 Task: Open a blank google sheet and write heading  City data  Add 10 city name:-  '1. Chelsea, New York, NY , 2. Beverly Hills, Los Angeles, CA , 3. Knightsbridge, London, United Kingdom , 4. Le Marais, Paris, forance , 5. Ginza, Tokyo, Japan_x000D_
6. Circular Quay, Sydney, Australia , 7. Mitte, Berlin, Germany , 8. Downtown, Toronto, Canada , 9. Trastevere, Rome, 10. Colaba, Mumbai, India. ' in December Last week sales are  1. Chelsea, New York, NY 10001 | 2. Beverly Hills, Los Angeles, CA 90210 | 3. Knightsbridge, London, United Kingdom SW1X 7XL | 4. Le Marais, Paris, forance 75004 | 5. Ginza, Tokyo, Japan 104-0061 | 6. Circular Quay, Sydney, Australia 2000 | 7. Mitte, Berlin, Germany 10178 | 8. Downtown, Toronto, Canada M5V 3L9 | 9. Trastevere, Rome, Italy 00153 | 10. Colaba, Mumbai, India 400005. Save page auditingSalesByCustomer_2024
Action: Mouse moved to (934, 69)
Screenshot: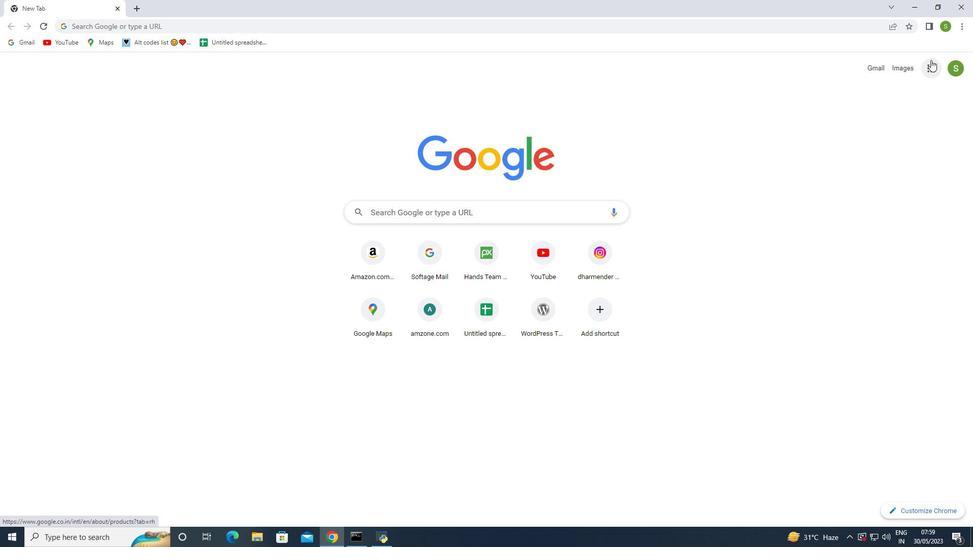 
Action: Mouse pressed left at (934, 69)
Screenshot: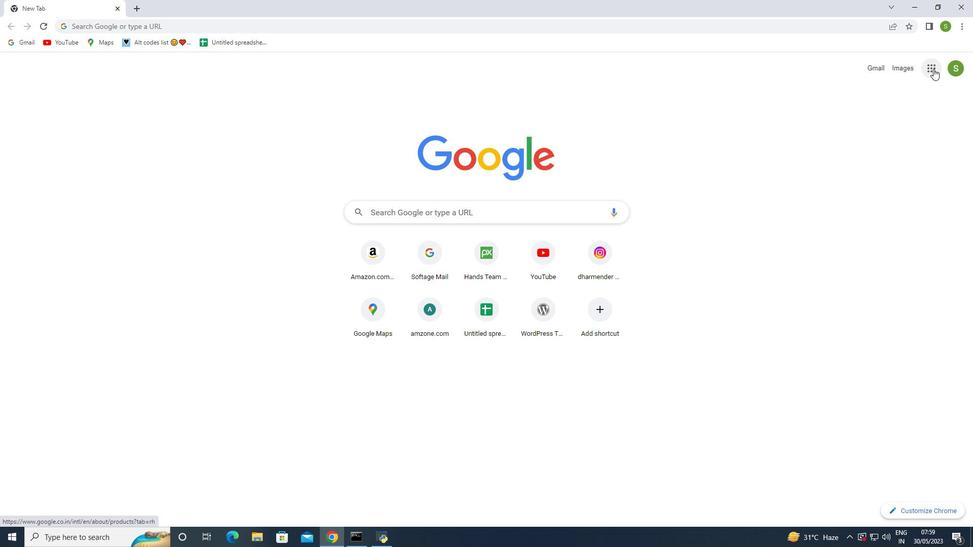 
Action: Mouse moved to (887, 166)
Screenshot: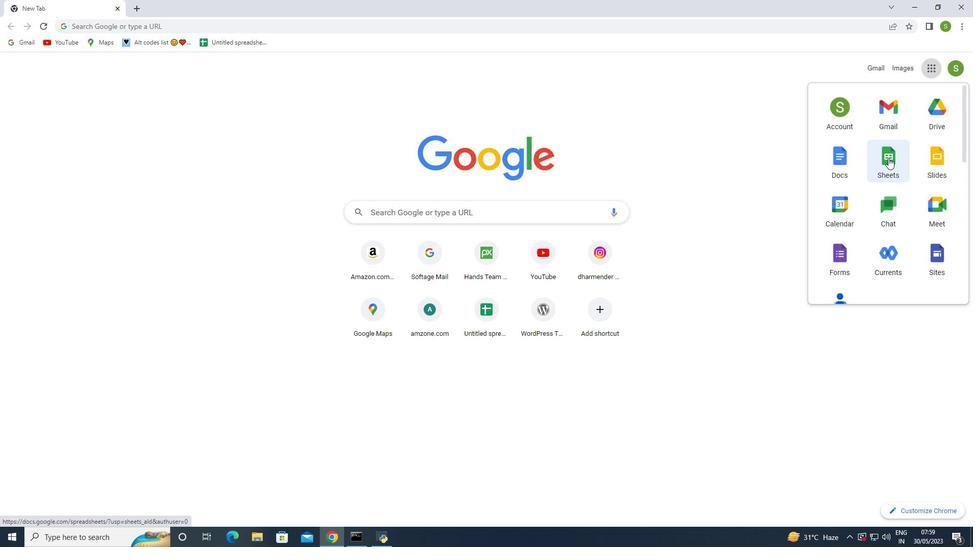 
Action: Mouse pressed left at (887, 166)
Screenshot: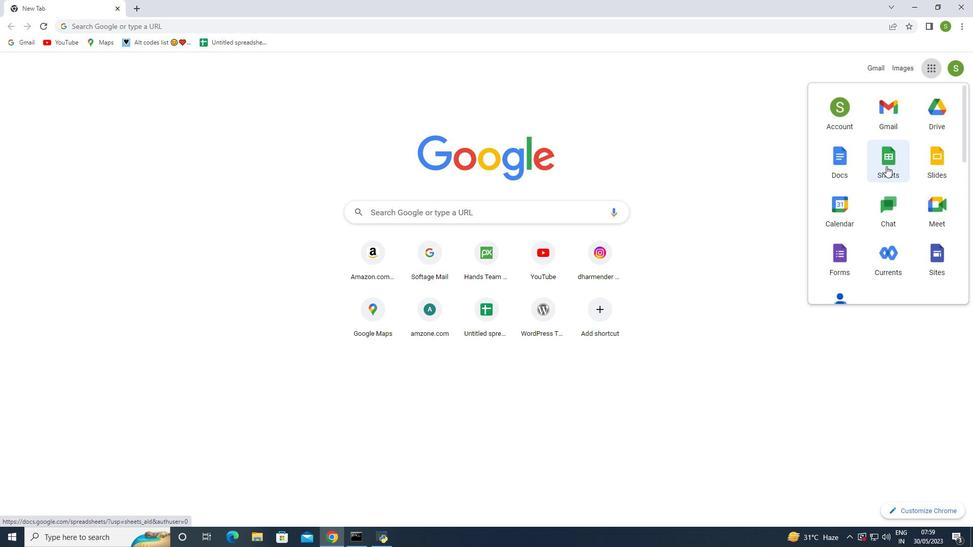 
Action: Mouse moved to (260, 139)
Screenshot: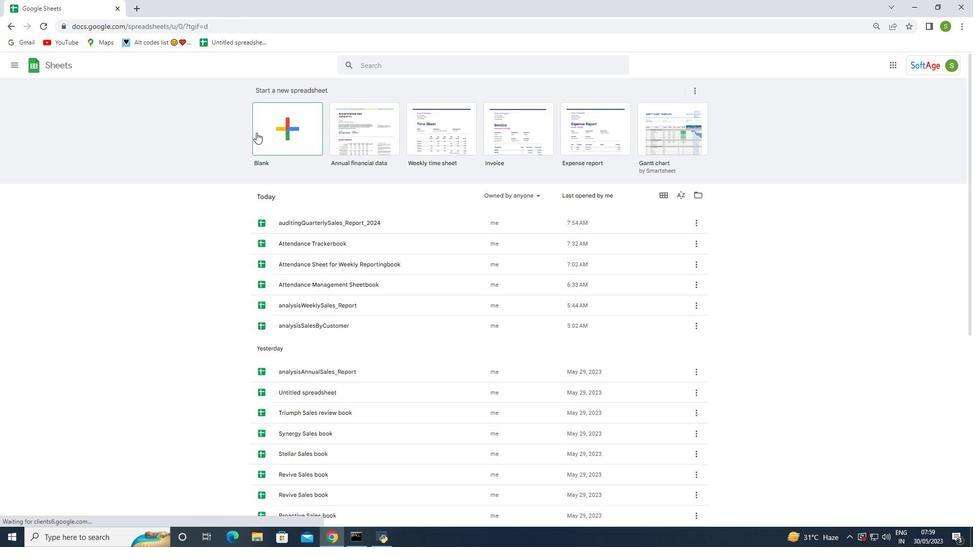 
Action: Mouse pressed left at (260, 139)
Screenshot: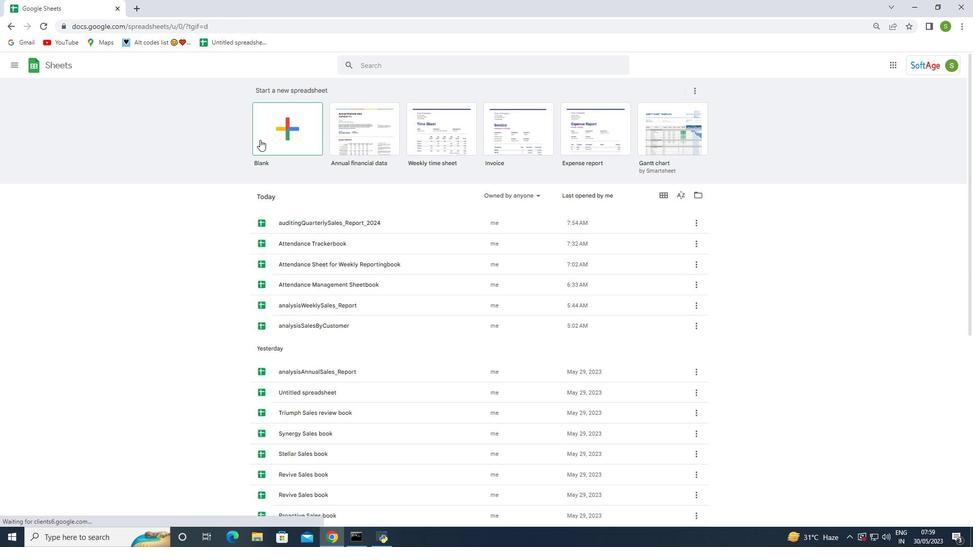 
Action: Mouse moved to (47, 123)
Screenshot: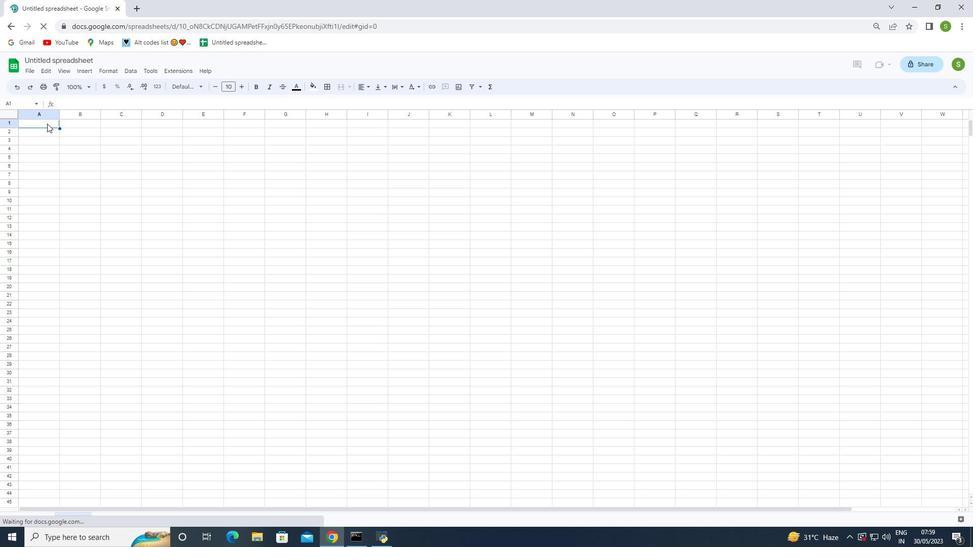 
Action: Mouse pressed left at (47, 123)
Screenshot: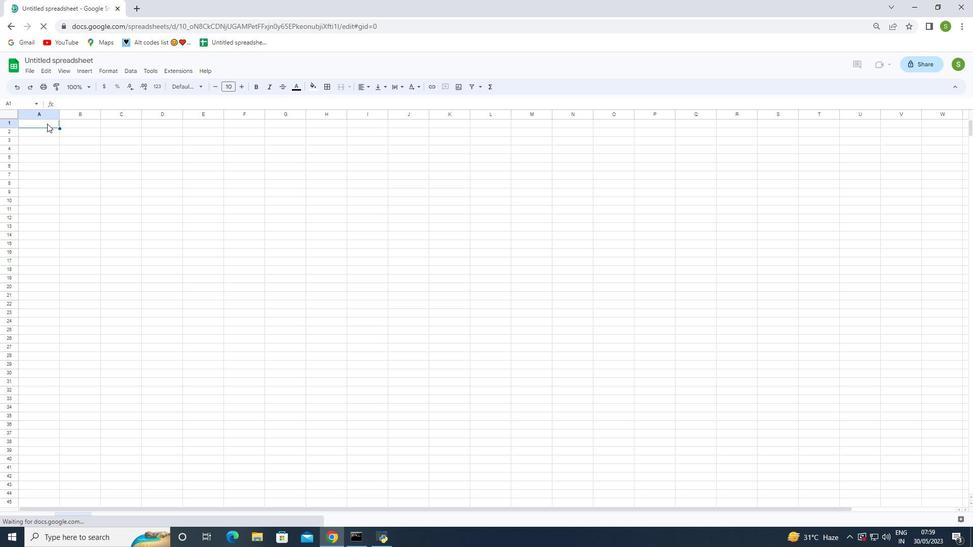 
Action: Key pressed <Key.shift>City<Key.space>data<Key.space>
Screenshot: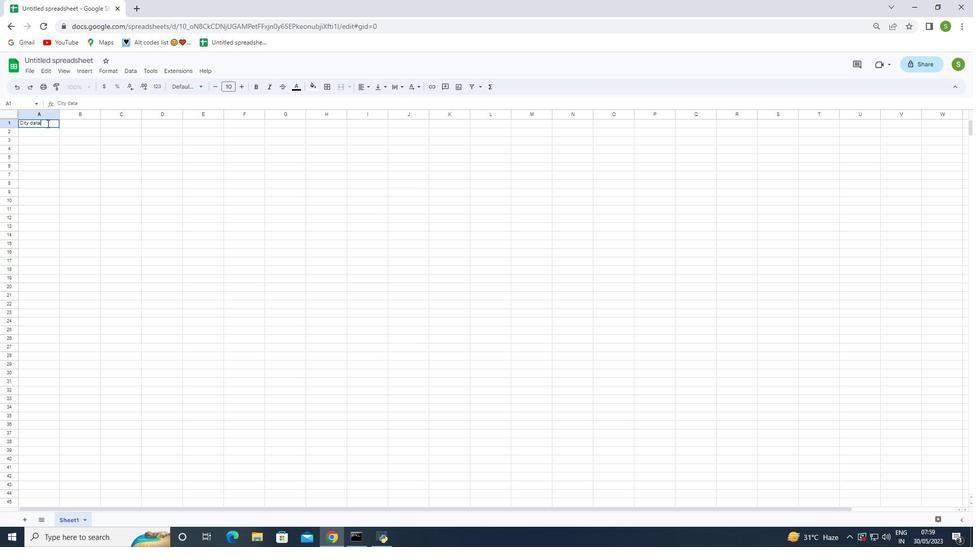 
Action: Mouse moved to (28, 128)
Screenshot: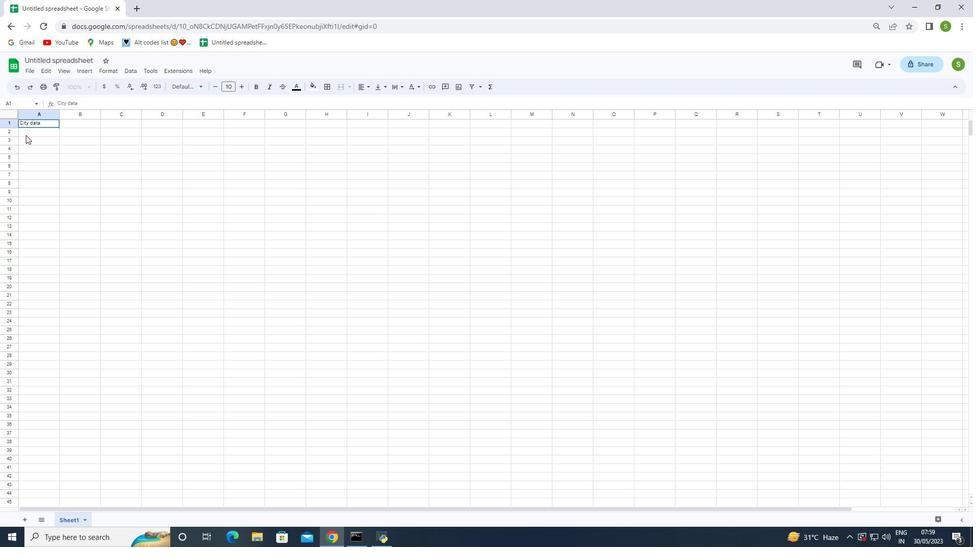 
Action: Mouse pressed left at (28, 128)
Screenshot: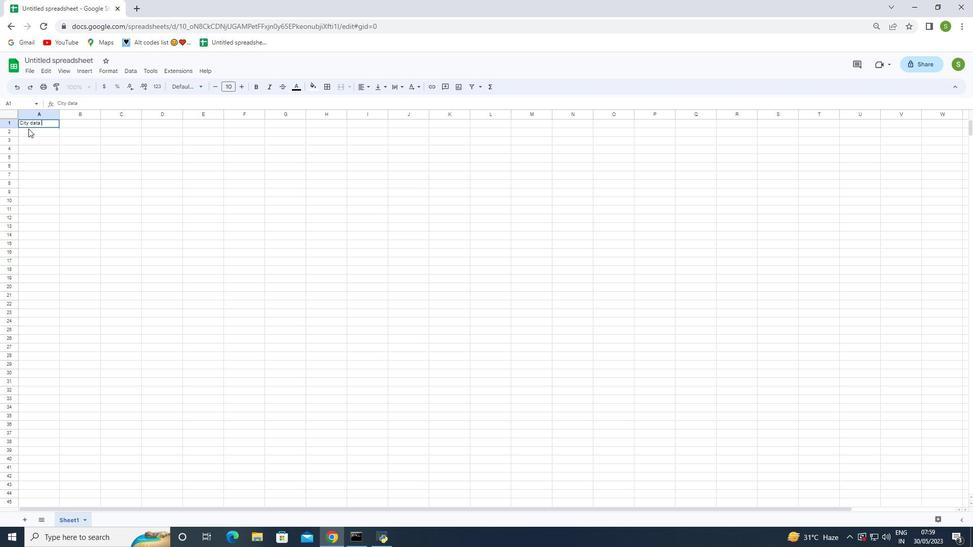 
Action: Mouse moved to (34, 133)
Screenshot: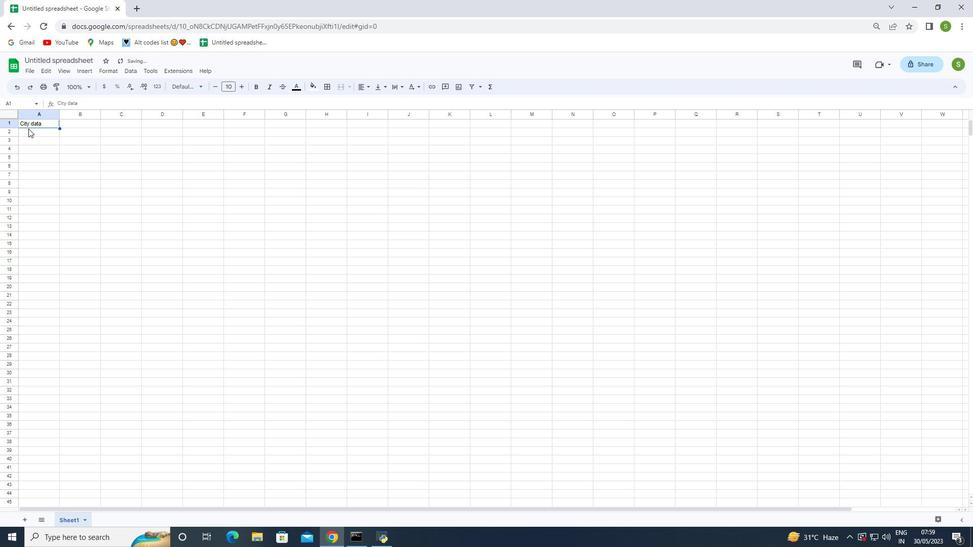 
Action: Mouse pressed left at (34, 133)
Screenshot: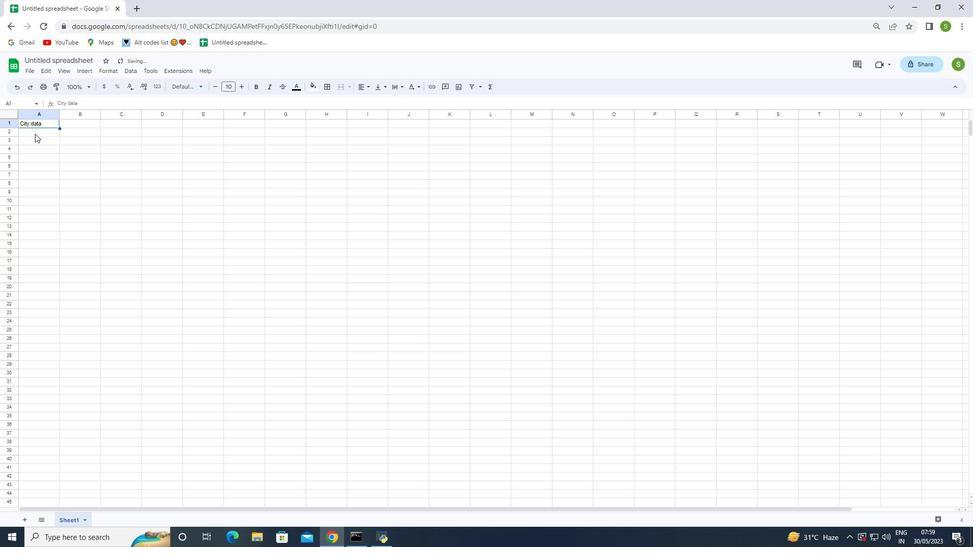 
Action: Key pressed <Key.shift>City<Key.space>name<Key.enter>
Screenshot: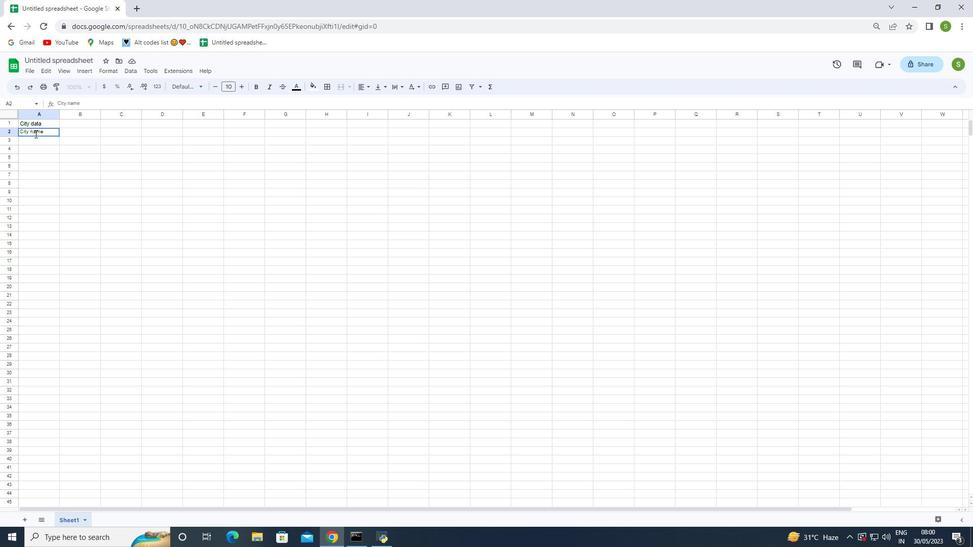 
Action: Mouse moved to (43, 159)
Screenshot: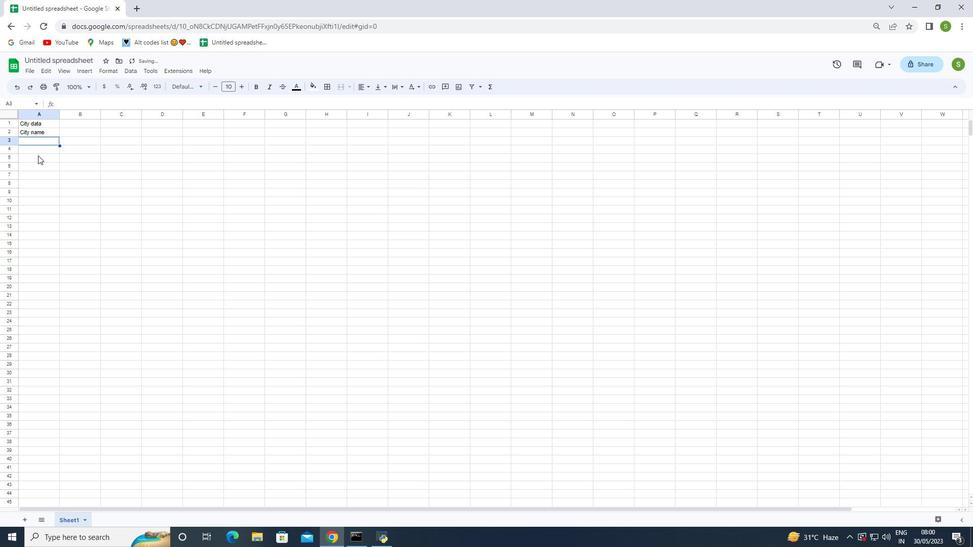 
Action: Key pressed <Key.shift><Key.shift><Key.shift><Key.shift><Key.shift><Key.shift><Key.shift><Key.shift><Key.shift><Key.shift><Key.shift><Key.shift><Key.shift><Key.shift><Key.shift><Key.shift><Key.shift><Key.shift><Key.shift><Key.shift>Ch<Key.backspace><Key.backspace><Key.shift>Ch
Screenshot: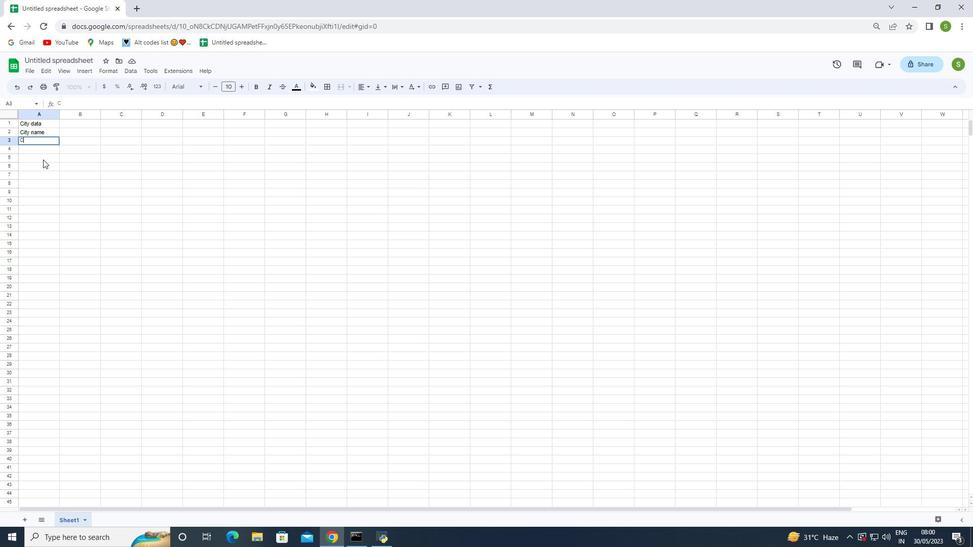 
Action: Mouse moved to (90, 181)
Screenshot: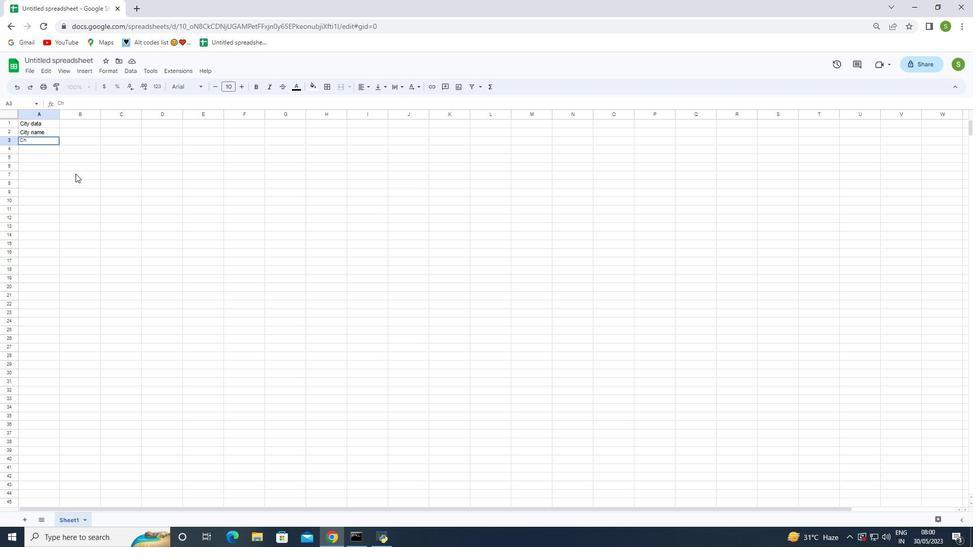 
Action: Key pressed elsea<Key.space><Key.backspace>,<Key.space><Key.shift>New<Key.space><Key.shift><Key.shift><Key.shift><Key.shift><Key.shift><Key.shift><Key.shift><Key.shift><Key.shift><Key.shift><Key.shift><Key.shift>You<Key.backspace>rk,<Key.space><Key.shift>N<Key.shift>Y
Screenshot: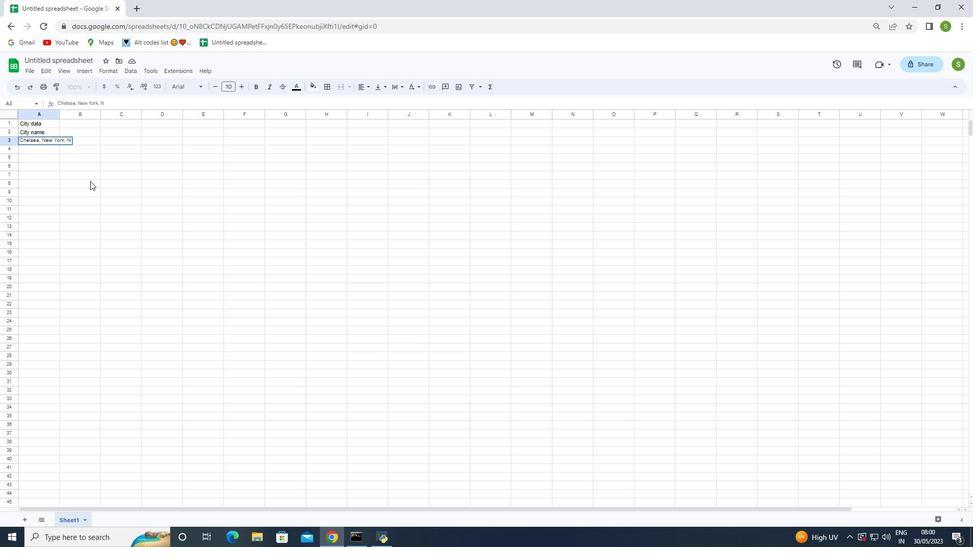 
Action: Mouse moved to (94, 180)
Screenshot: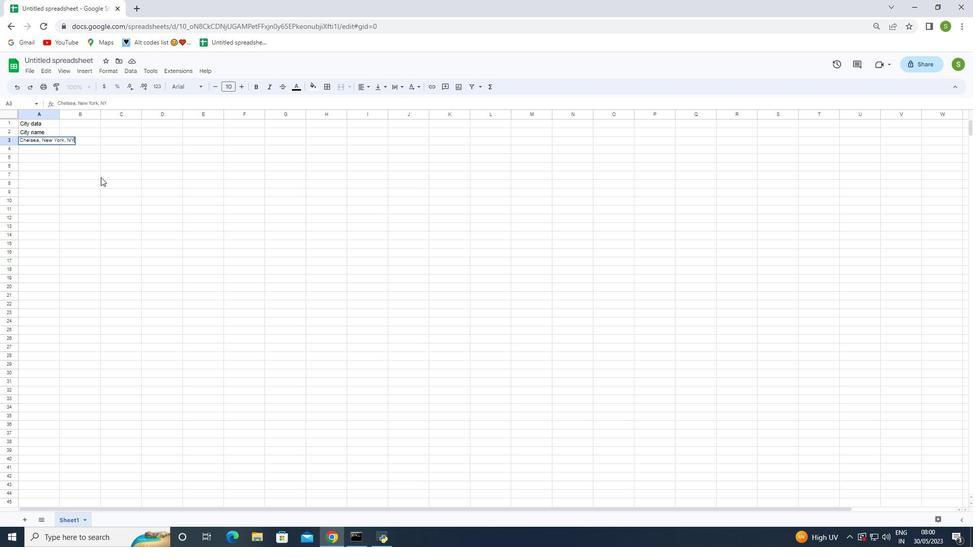 
Action: Mouse pressed left at (94, 180)
Screenshot: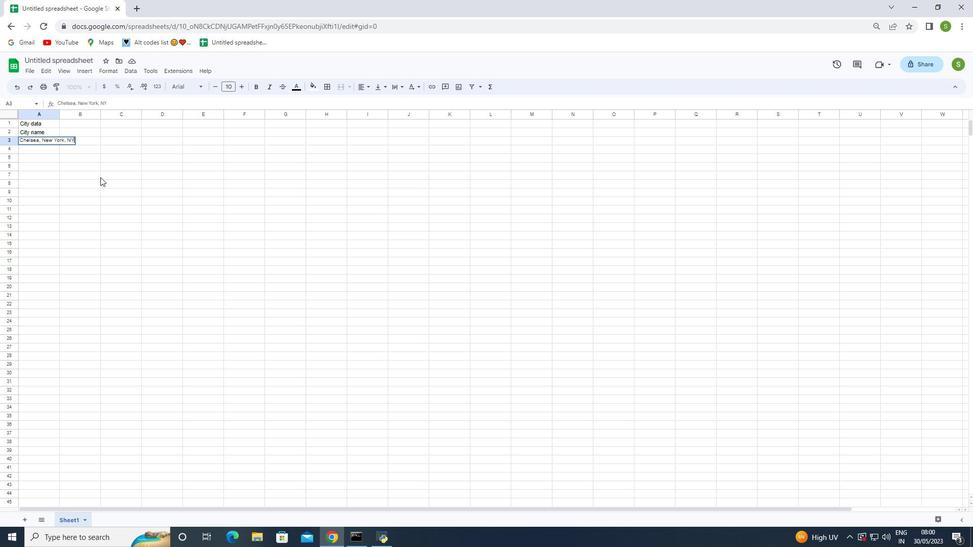 
Action: Mouse moved to (59, 112)
Screenshot: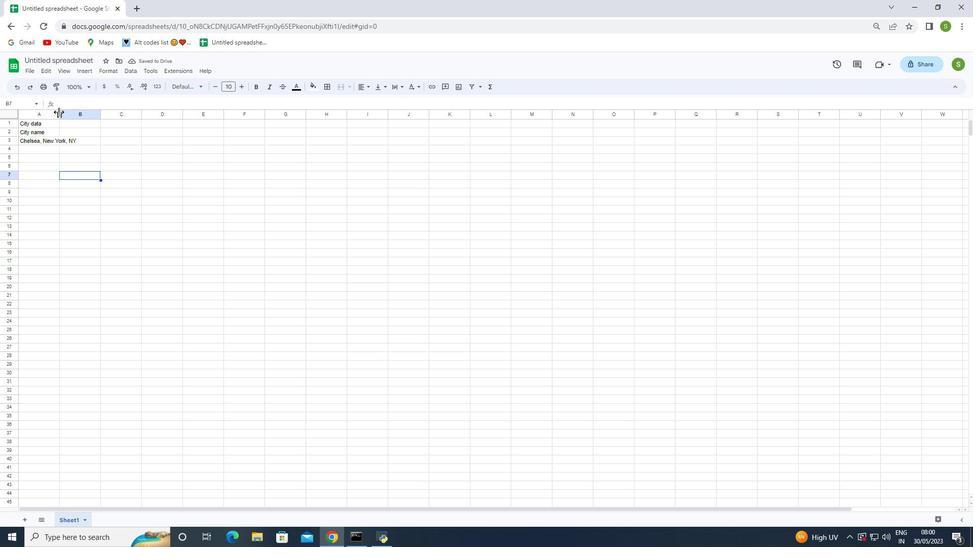 
Action: Mouse pressed left at (59, 112)
Screenshot: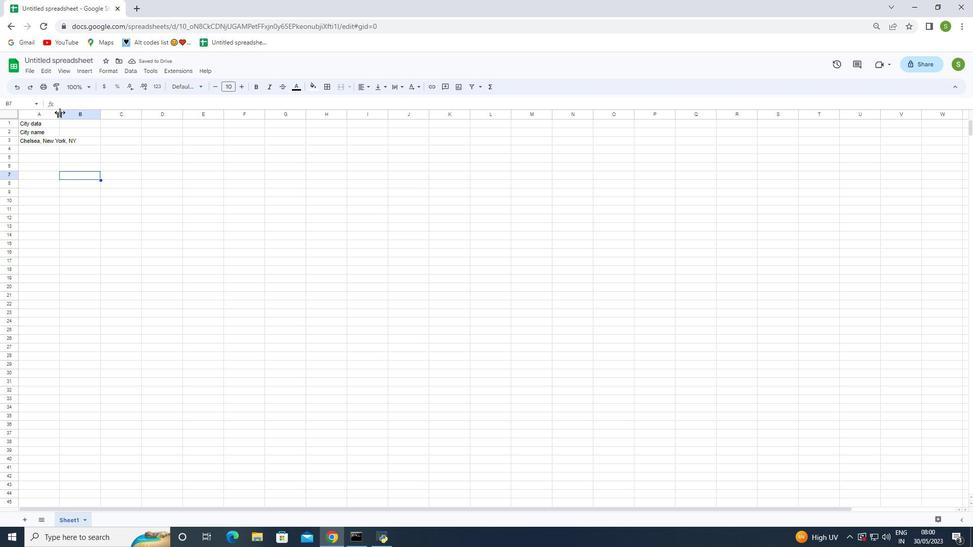 
Action: Mouse pressed left at (59, 112)
Screenshot: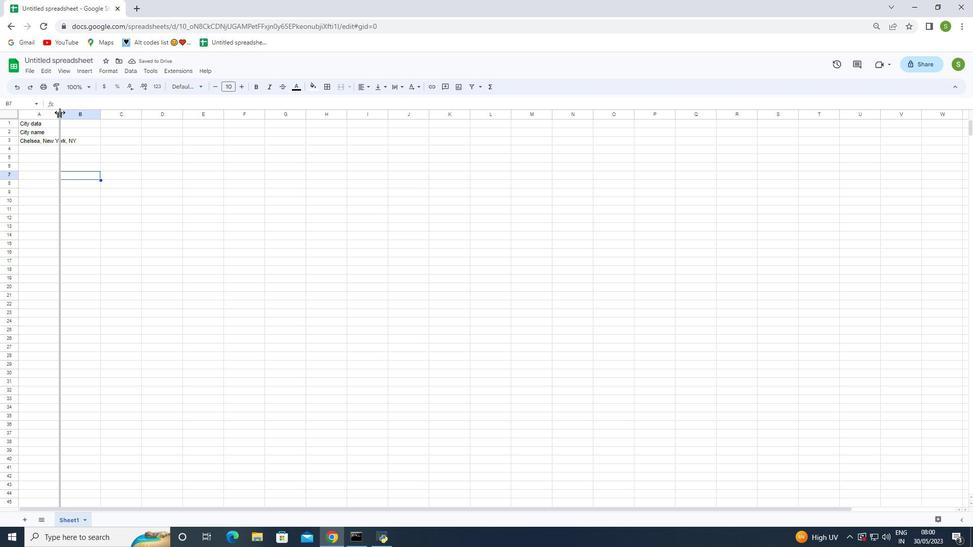 
Action: Mouse moved to (58, 175)
Screenshot: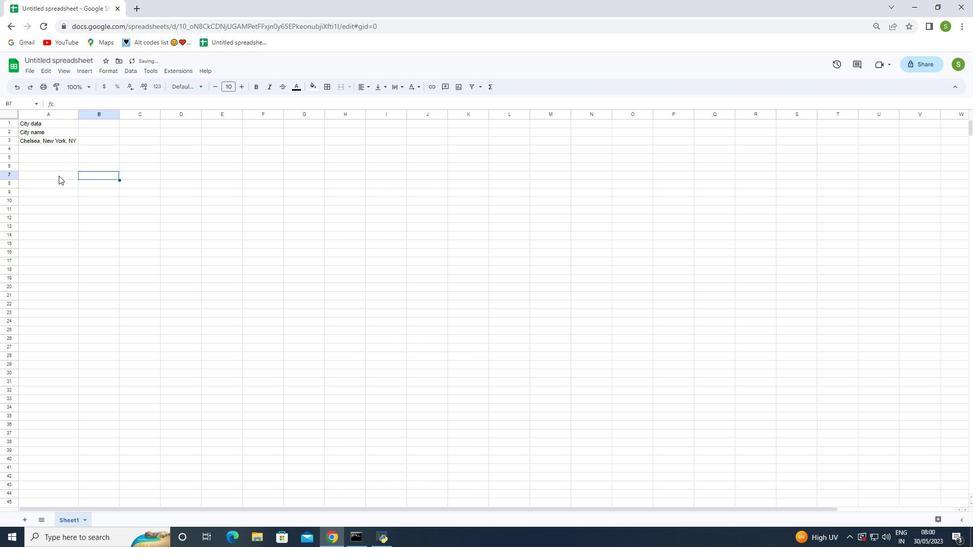 
Action: Mouse pressed left at (58, 175)
Screenshot: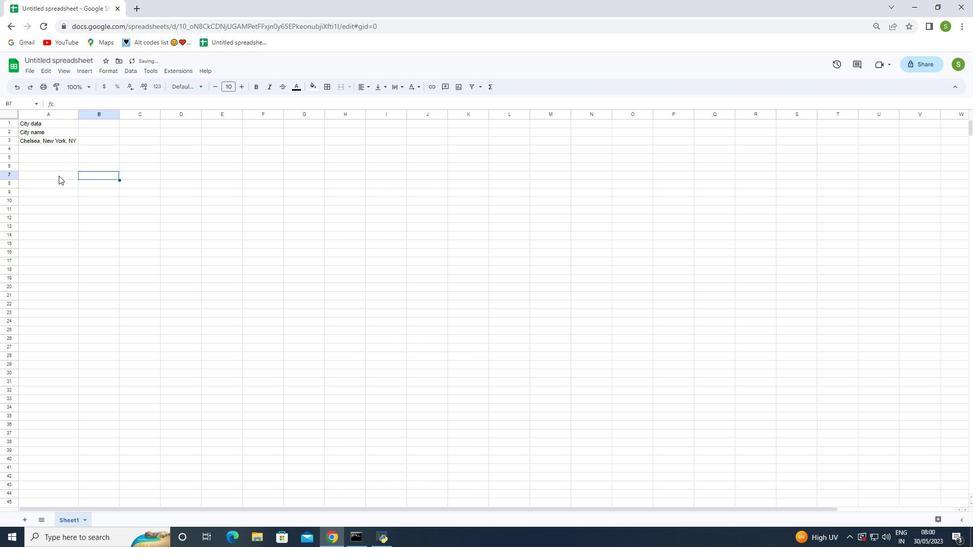 
Action: Mouse moved to (47, 151)
Screenshot: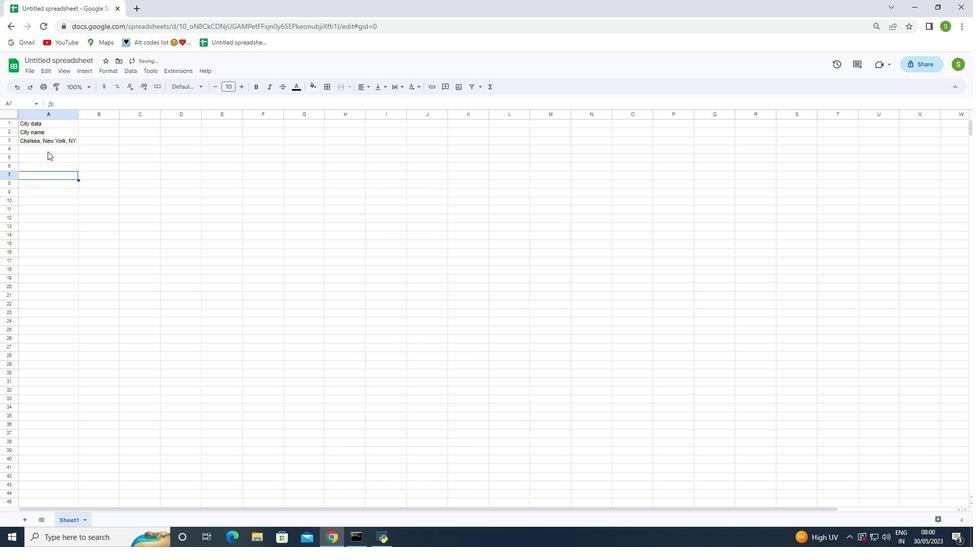 
Action: Mouse pressed left at (47, 151)
Screenshot: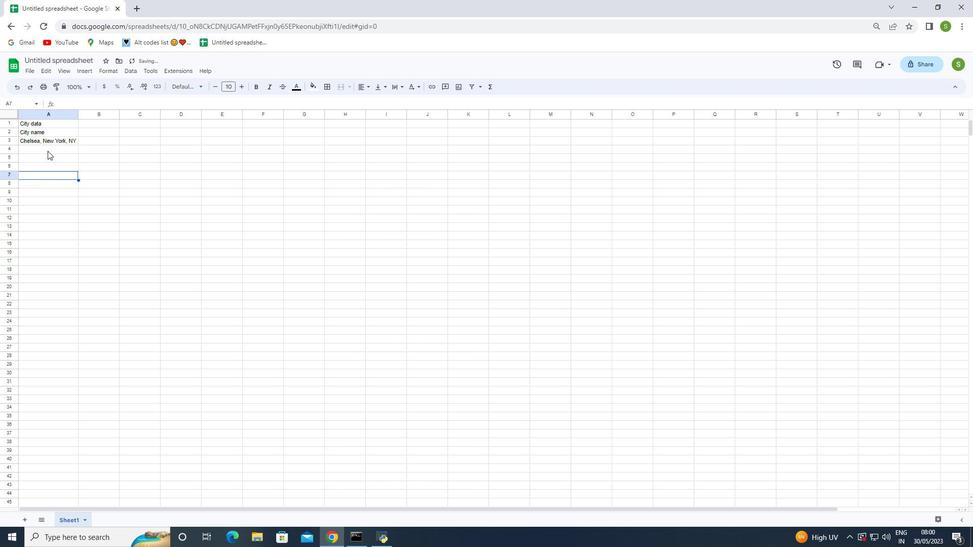 
Action: Key pressed <Key.shift>Beverly<Key.space><Key.shift>Hills<Key.enter>
Screenshot: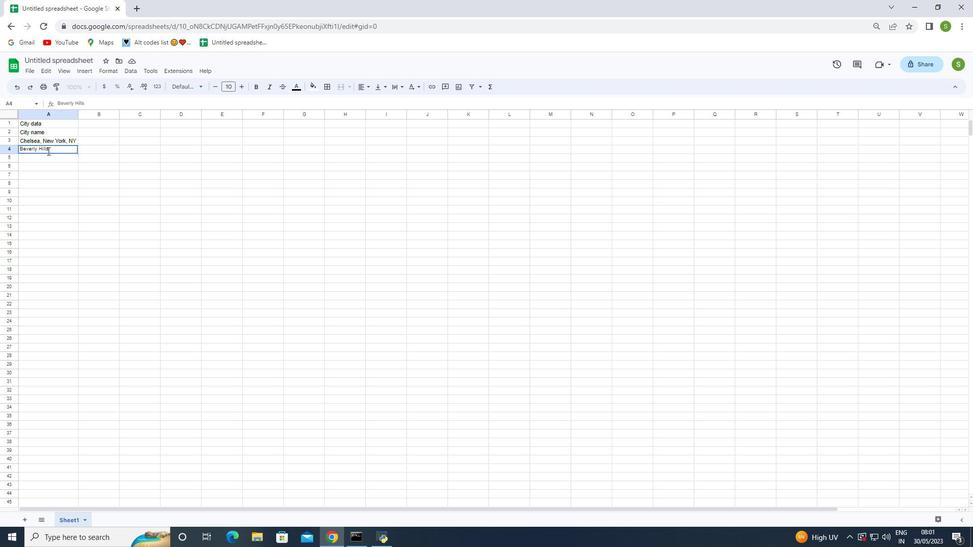 
Action: Mouse moved to (47, 153)
Screenshot: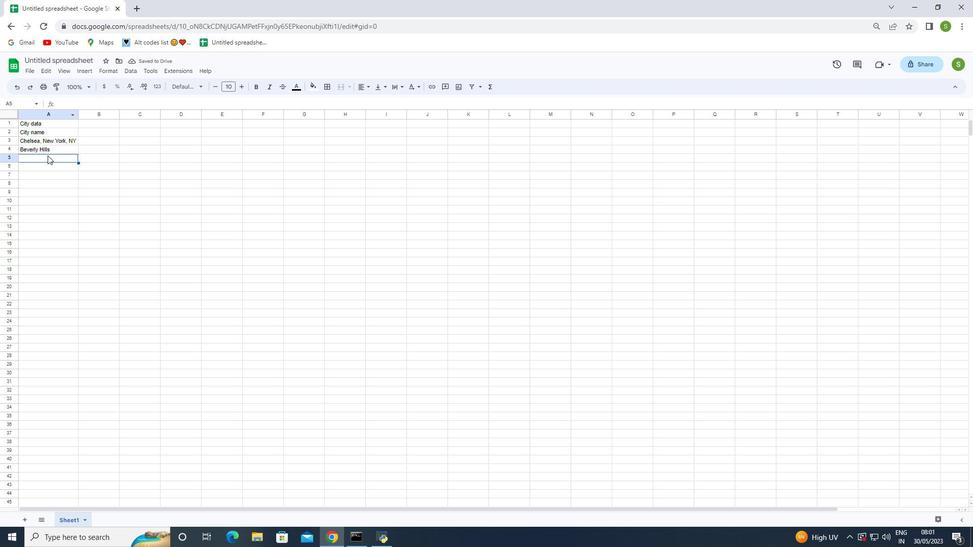 
Action: Mouse pressed left at (47, 153)
Screenshot: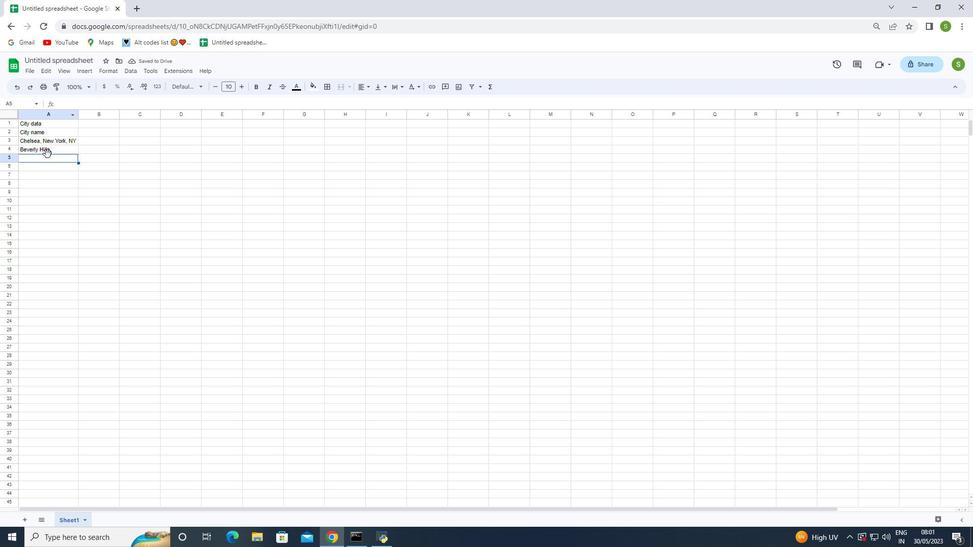 
Action: Mouse pressed left at (47, 153)
Screenshot: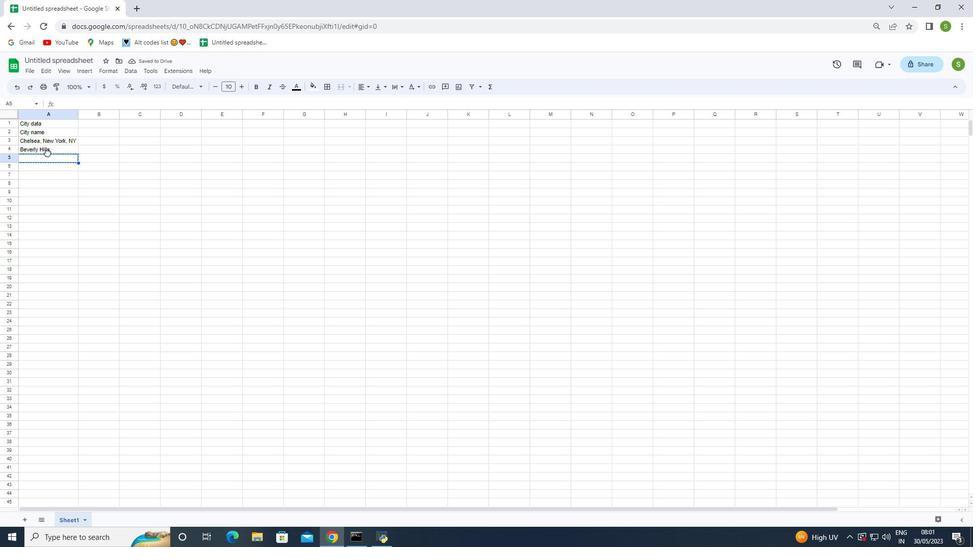 
Action: Mouse moved to (55, 153)
Screenshot: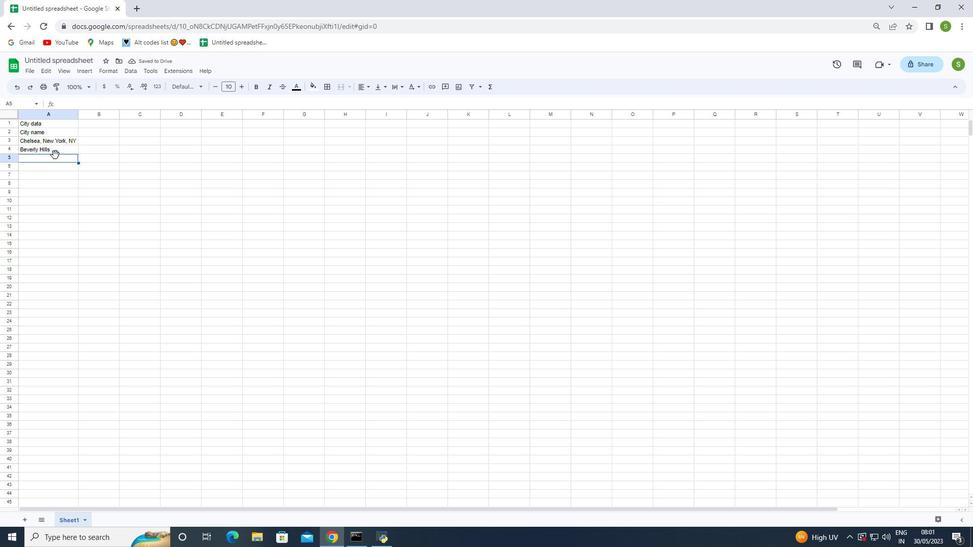 
Action: Mouse pressed left at (55, 153)
Screenshot: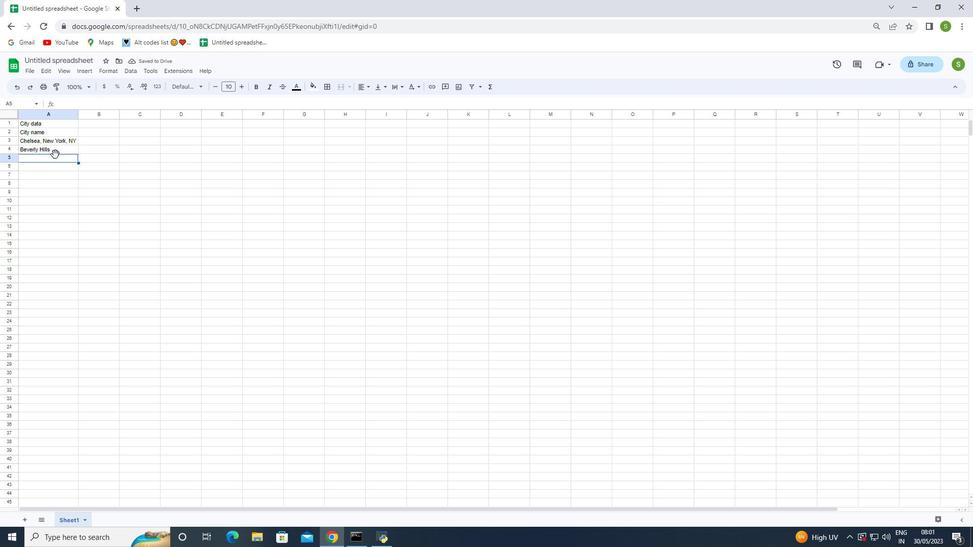 
Action: Mouse pressed left at (55, 153)
Screenshot: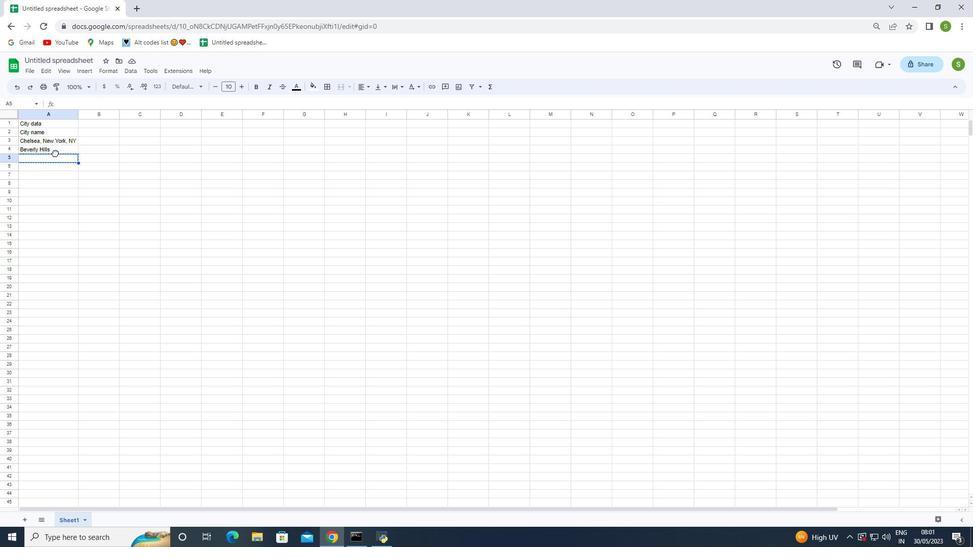 
Action: Mouse moved to (54, 150)
Screenshot: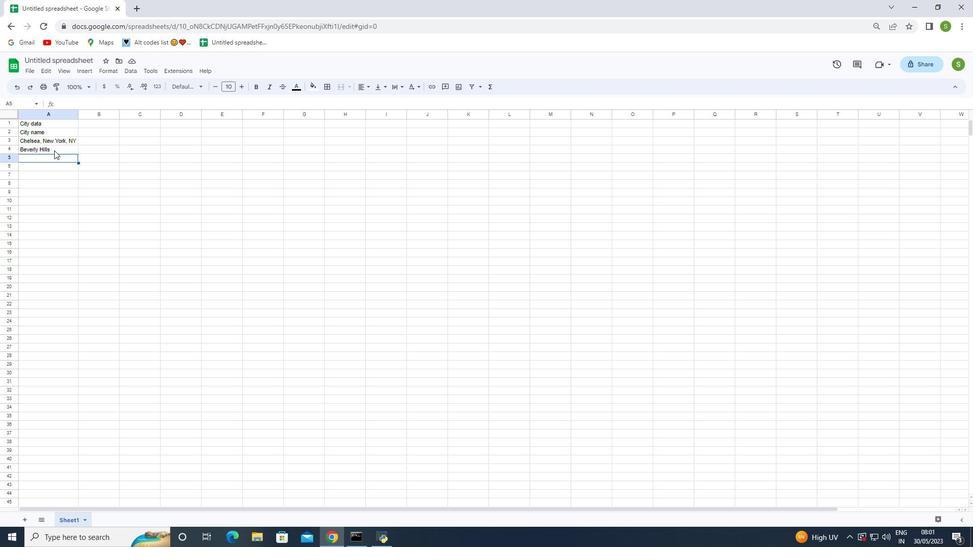 
Action: Mouse pressed left at (54, 150)
Screenshot: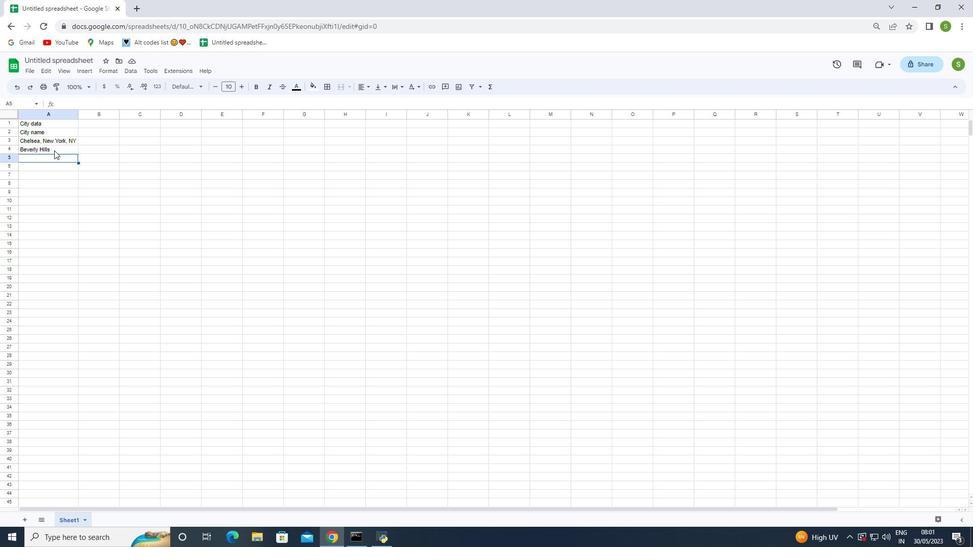 
Action: Mouse pressed left at (54, 150)
Screenshot: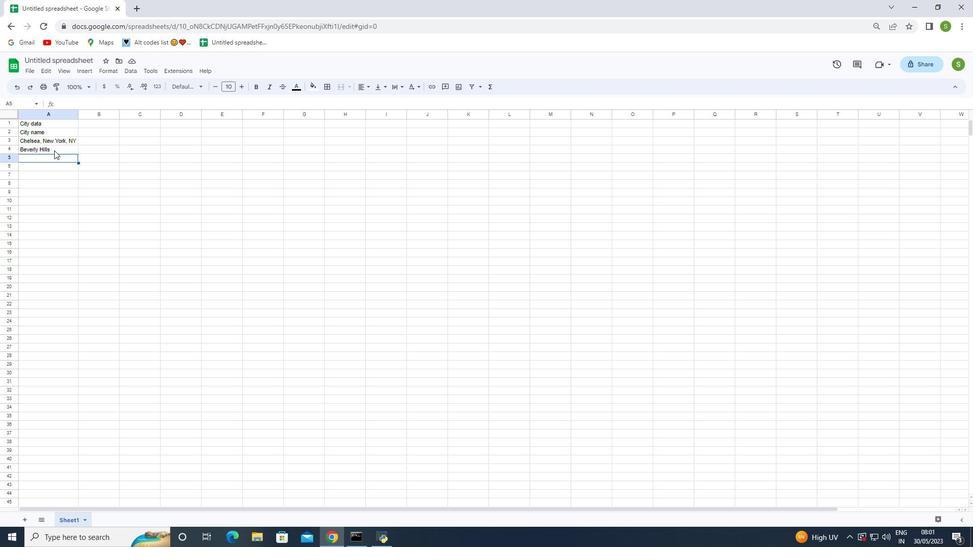 
Action: Mouse moved to (54, 149)
Screenshot: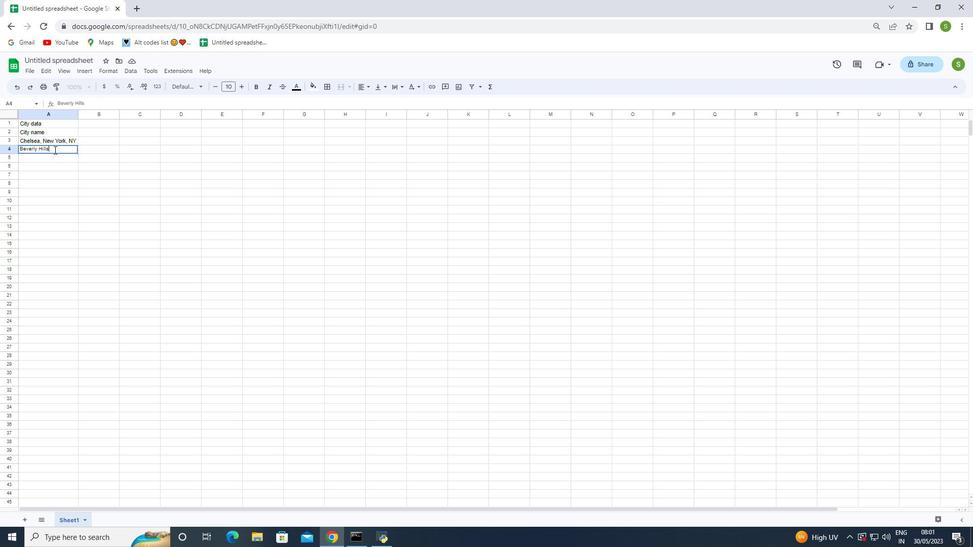 
Action: Key pressed ,<Key.space><Key.shift>Los<Key.space><Key.shift>Angeles,<Key.space><Key.shift>C<Key.shift><Key.shift>A<Key.enter><Key.shift><Key.shift><Key.shift><Key.shift><Key.shift><Key.shift><Key.shift><Key.shift><Key.shift><Key.shift><Key.shift><Key.shift>Knightsbridge<Key.space><Key.backspace>,<Key.space><Key.shift><Key.shift><Key.shift><Key.shift><Key.shift>London,<Key.space><Key.shift>United<Key.space><Key.shift><Key.shift><Key.shift><Key.shift><Key.shift><Key.shift><Key.shift><Key.shift><Key.shift><Key.shift><Key.shift><Key.shift><Key.shift><Key.shift><Key.shift><Key.shift><Key.shift><Key.shift><Key.shift><Key.shift><Key.shift><Key.shift><Key.shift><Key.shift><Key.shift><Key.shift><Key.shift><Key.shift><Key.shift><Key.shift><Key.shift>Kingdom<Key.enter><Key.shift><Key.shift><Key.shift><Key.shift><Key.shift><Key.shift><Key.shift><Key.shift><Key.shift><Key.shift><Key.shift><Key.shift><Key.shift><Key.shift><Key.shift><Key.shift><Key.shift>Le<Key.space><Key.shift><Key.shift><Key.shift>Marais<Key.space><Key.backspace>,<Key.space><Key.shift>Paris,<Key.space>forance<Key.enter><Key.shift><Key.shift><Key.shift><Key.shift><Key.shift><Key.shift><Key.shift><Key.shift>Ginza<Key.space><Key.backspace>,<Key.space><Key.shift>Tokyo,<Key.space><Key.shift>Japan<Key.enter><Key.shift>Circular<Key.space><Key.shift>Quay,<Key.space><Key.shift>Sydney,<Key.space><Key.shift>Australia<Key.enter><Key.shift>Mitte<Key.space><Key.backspace>,<Key.space><Key.shift>Berlin,<Key.space><Key.shift>Germany<Key.enter><Key.shift>Downtown,<Key.space><Key.shift>Toronto,<Key.space><Key.shift>Canda<Key.enter><Key.shift>Trastevere,<Key.space><Key.shift>Rome<Key.enter><Key.shift>Colaba<Key.space><Key.backspace>,<Key.space><Key.shift>Mumbai,<Key.space><Key.shift>India<Key.enter><Key.enter>
Screenshot: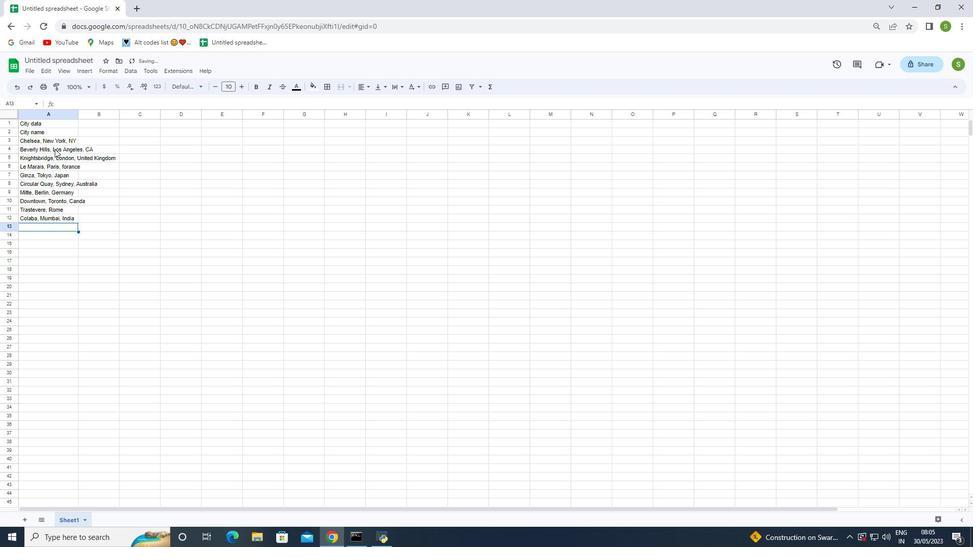 
Action: Mouse moved to (78, 114)
Screenshot: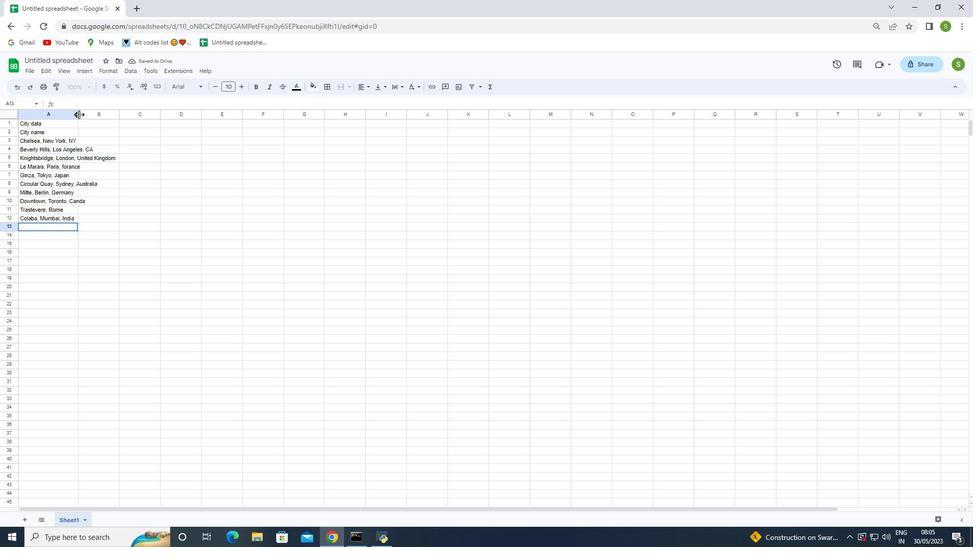 
Action: Mouse pressed left at (78, 114)
Screenshot: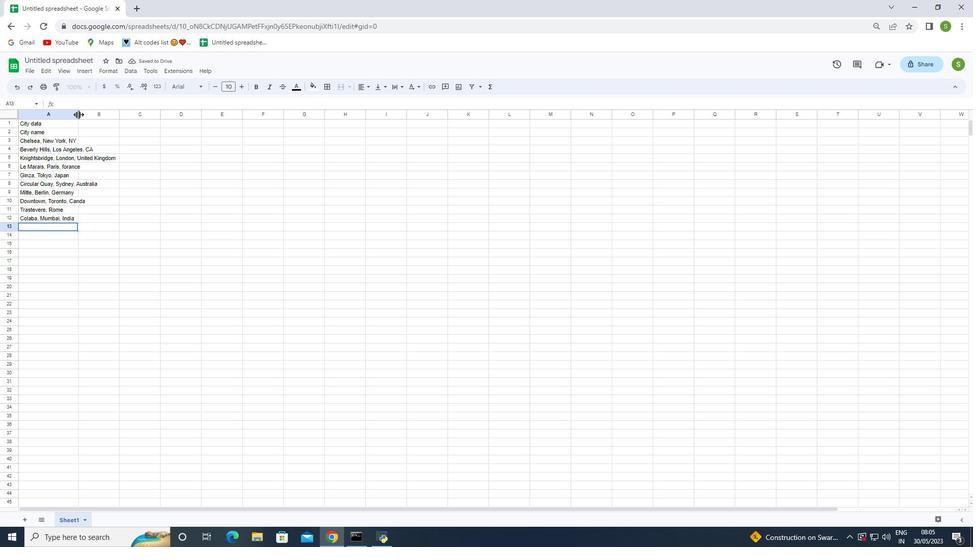 
Action: Mouse pressed left at (78, 114)
Screenshot: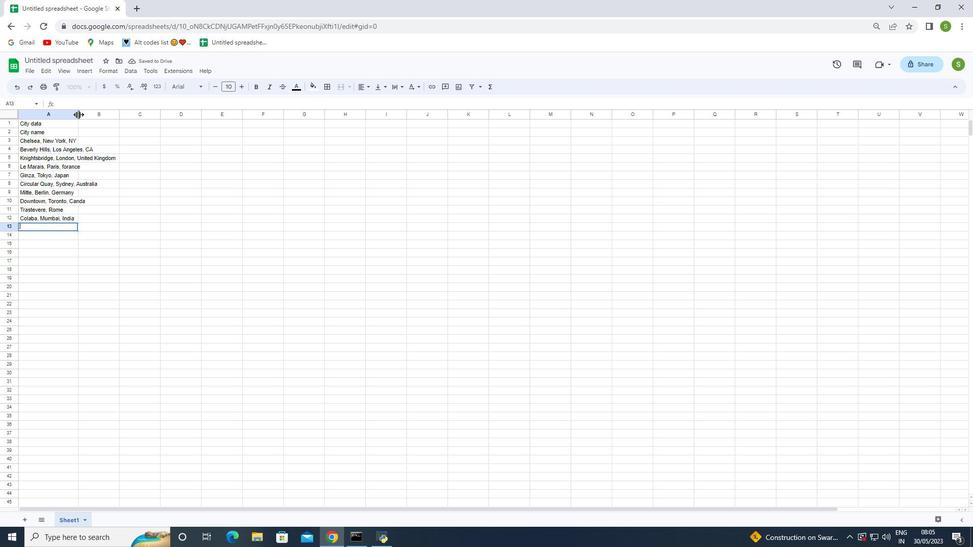 
Action: Mouse moved to (129, 132)
Screenshot: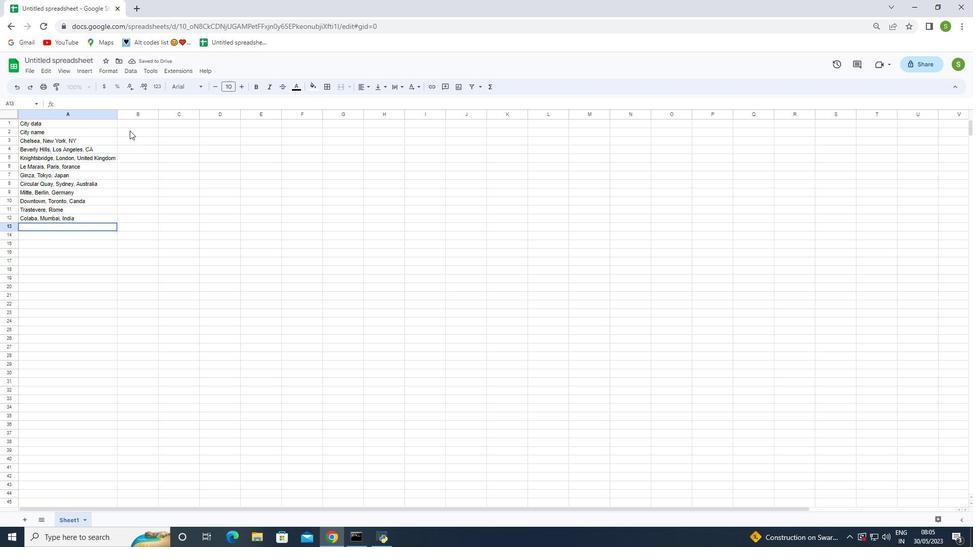 
Action: Mouse pressed left at (129, 132)
Screenshot: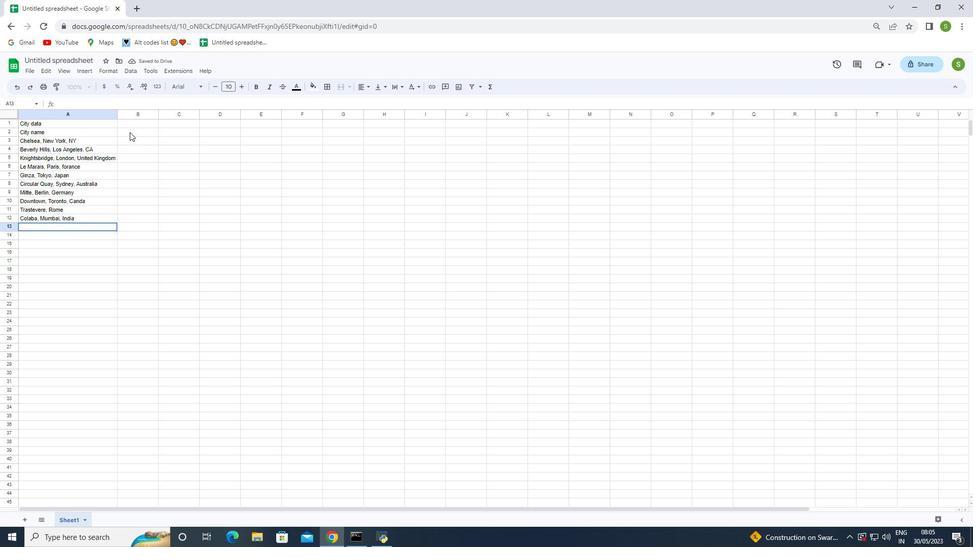 
Action: Mouse moved to (129, 132)
Screenshot: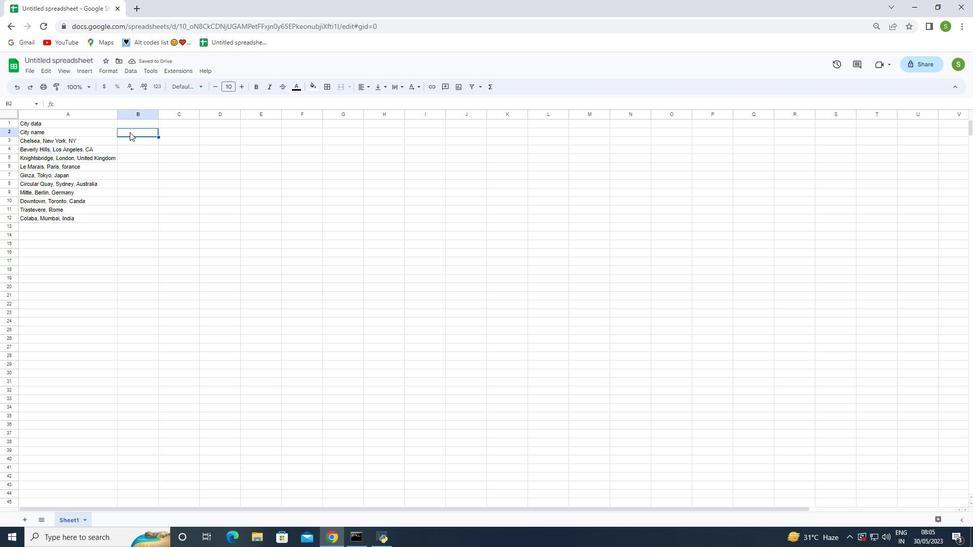 
Action: Key pressed <Key.shift>December<Key.space><Key.shift>Last<Key.space><Key.shift>week<Key.space><Key.shift>Sales<Key.enter><Key.shift>Chelsea<Key.space><Key.backspace>,<Key.space><Key.shift>New<Key.space><Key.shift><Key.shift><Key.shift>You<Key.backspace>rk,<Key.space><Key.shift><Key.shift><Key.shift><Key.shift><Key.shift><Key.shift><Key.shift>N<Key.shift>Y<Key.space>10001
Screenshot: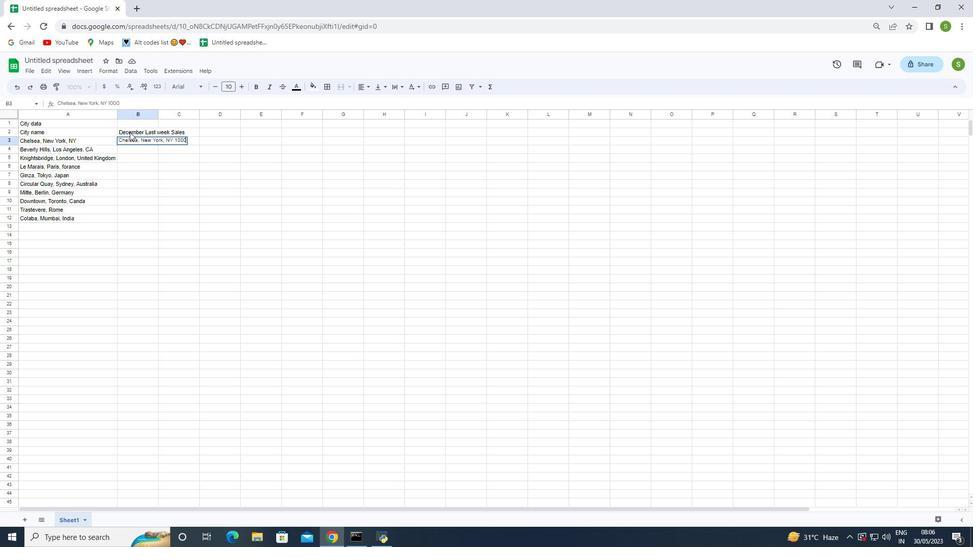 
Action: Mouse moved to (154, 213)
Screenshot: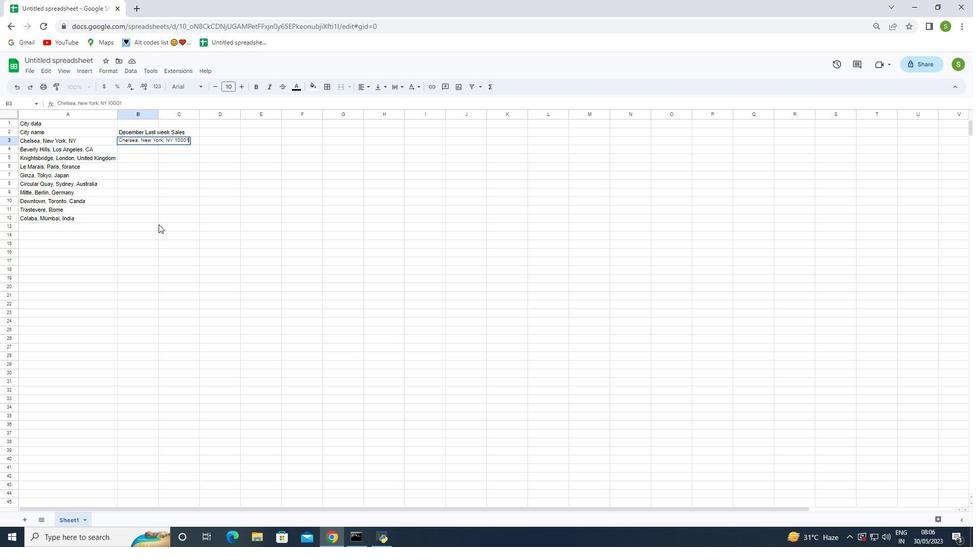 
Action: Mouse pressed left at (154, 213)
Screenshot: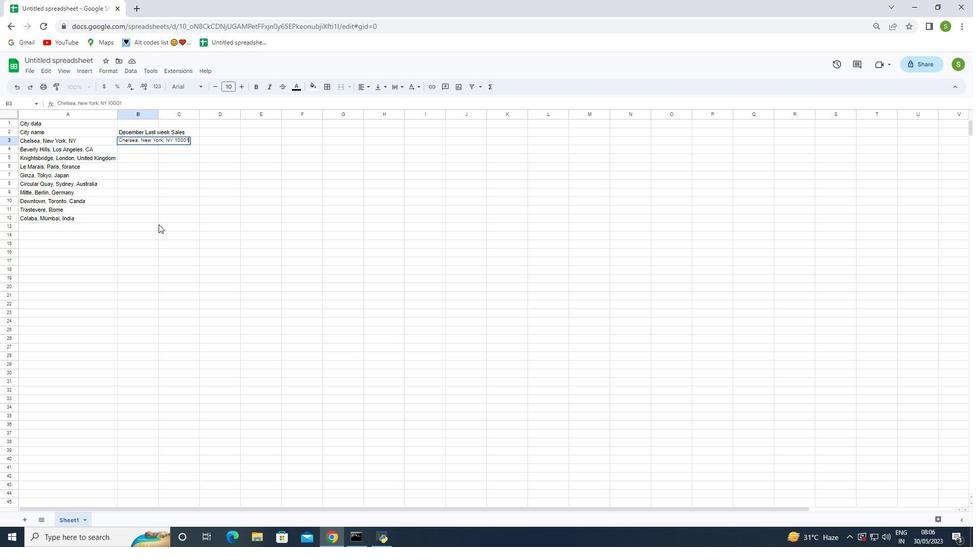 
Action: Mouse moved to (132, 149)
Screenshot: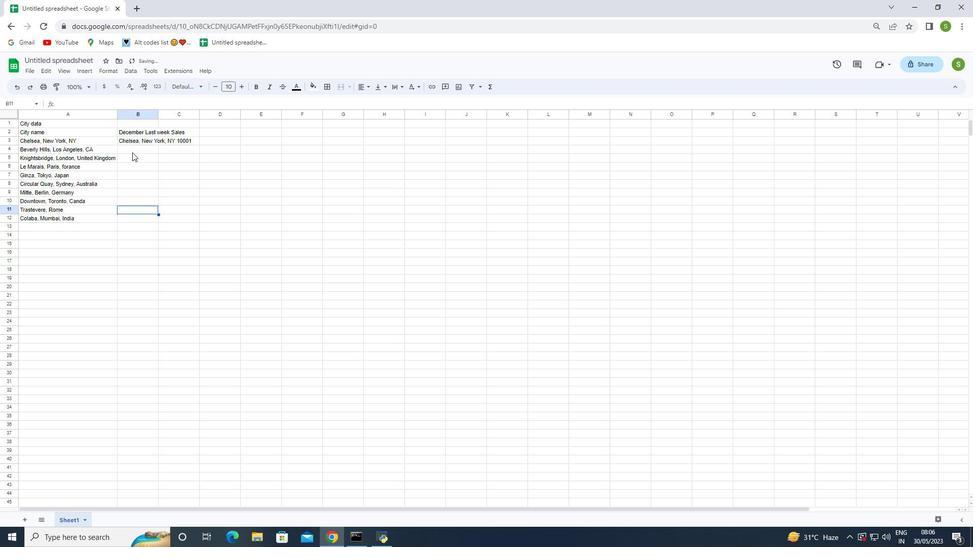 
Action: Mouse pressed left at (132, 149)
Screenshot: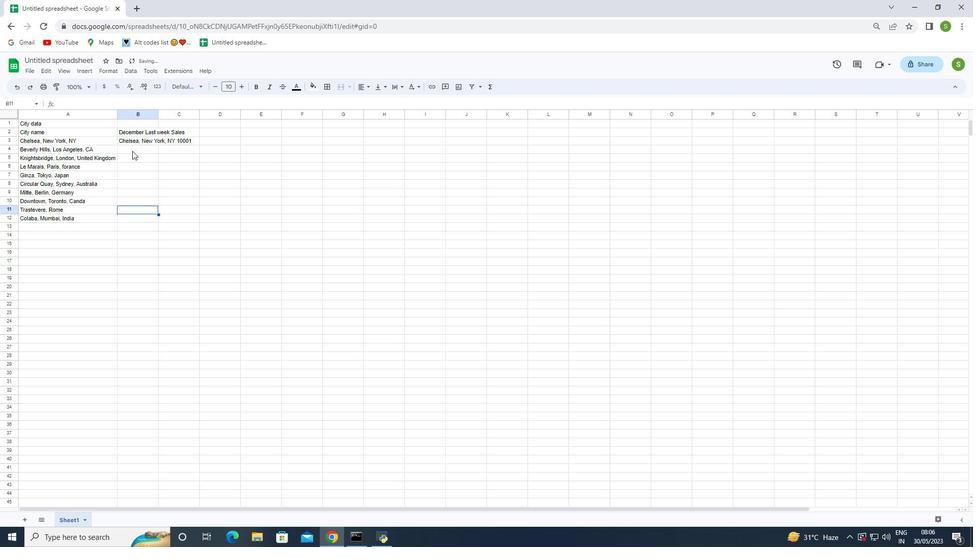 
Action: Key pressed <Key.shift>Beverly<Key.space><Key.shift>J<Key.backspace><Key.shift>Hills,<Key.space><Key.shift>Angeles,<Key.space><Key.shift><Key.shift><Key.shift><Key.shift>CA<Key.space>8<Key.backspace>90210<Key.enter><Key.shift><Key.shift>Knightsbridge,<Key.space><Key.shift>London,<Key.space><Key.shift>United<Key.space><Key.shift>Kingdom<Key.space><Key.shift>SW1<Key.shift>X<Key.space><Key.shift><Key.shift><Key.shift><Key.shift><Key.shift><Key.shift><Key.shift><Key.shift><Key.shift><Key.shift><Key.shift><Key.shift><Key.shift><Key.shift><Key.shift><Key.shift><Key.shift><Key.shift><Key.shift><Key.shift><Key.shift><Key.shift><Key.shift><Key.shift><Key.shift><Key.shift><Key.shift><Key.shift><Key.shift><Key.shift><Key.shift><Key.shift><Key.shift><Key.shift><Key.shift><Key.shift><Key.shift><Key.shift><Key.shift><Key.shift><Key.shift><Key.shift><Key.shift><Key.shift>&<Key.backspace>7<Key.shift><Key.shift><Key.shift><Key.shift><Key.shift><Key.shift><Key.shift><Key.shift><Key.shift><Key.shift><Key.shift><Key.shift><Key.shift><Key.shift><Key.shift><Key.shift><Key.shift>XL<Key.enter><Key.shift><Key.shift><Key.shift><Key.shift><Key.shift><Key.shift><Key.shift>Le<Key.space><Key.shift>Marais,<Key.space><Key.shift><Key.shift><Key.shift><Key.shift><Key.shift><Key.shift><Key.shift><Key.shift><Key.shift><Key.shift><Key.shift><Key.shift>Paris,<Key.space>forance<Key.space>75004<Key.enter><Key.shift>Ginza<Key.space><Key.backspace>,<Key.space><Key.shift><Key.shift><Key.shift>Tokyo,<Key.space><Key.shift>Japan<Key.space>104-0061<Key.enter><Key.shift>Circular<Key.space><Key.shift>Quay,<Key.space><Key.shift>Sydney,<Key.space><Key.shift>Australia<Key.space>2000<Key.enter><Key.shift>Mitte,<Key.space><Key.shift>Berlin,<Key.space><Key.shift>Germany<Key.space>10178<Key.enter><Key.shift>Downtown,<Key.space><Key.backspace><Key.space><Key.shift><Key.shift><Key.shift><Key.shift><Key.shift><Key.shift><Key.shift><Key.shift><Key.shift><Key.shift><Key.shift><Key.shift><Key.shift><Key.shift>Toronr<Key.backspace>to,<Key.space><Key.shift>Canada<Key.space><Key.shift>M5<Key.shift><Key.shift><Key.shift><Key.shift><Key.shift><Key.shift><Key.shift><Key.shift><Key.shift><Key.shift>V<Key.space>3<Key.shift>L9<Key.enter><Key.shift><Key.shift><Key.shift>Trastevere<Key.space><Key.backspace>,<Key.space><Key.shift>Rome,<Key.space><Key.shift><Key.shift><Key.shift><Key.shift><Key.shift><Key.shift>Italy<Key.space>00153<Key.enter><Key.shift>Colaba<Key.space><Key.backspace>,<Key.space><Key.shift>Mumbai,<Key.space><Key.shift>India<Key.space>400005
Screenshot: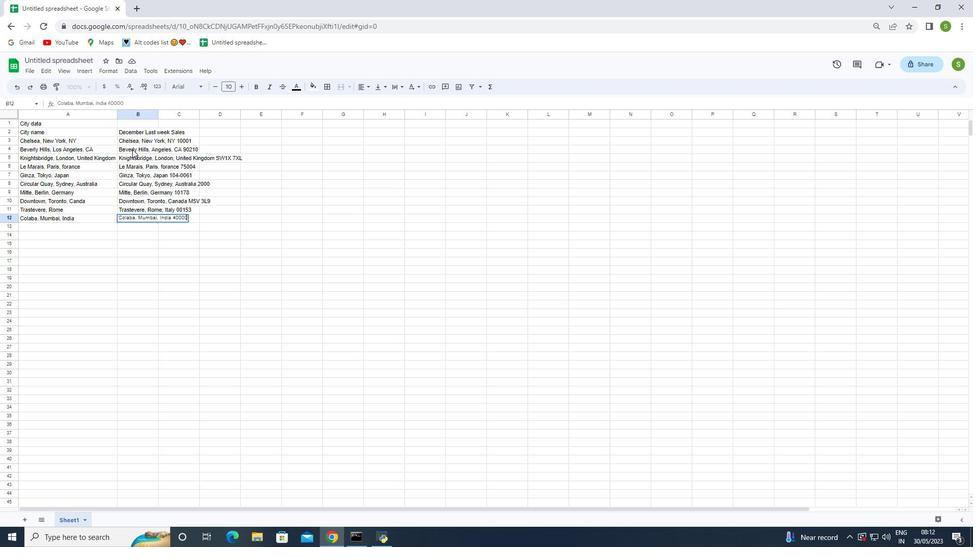 
Action: Mouse moved to (197, 246)
Screenshot: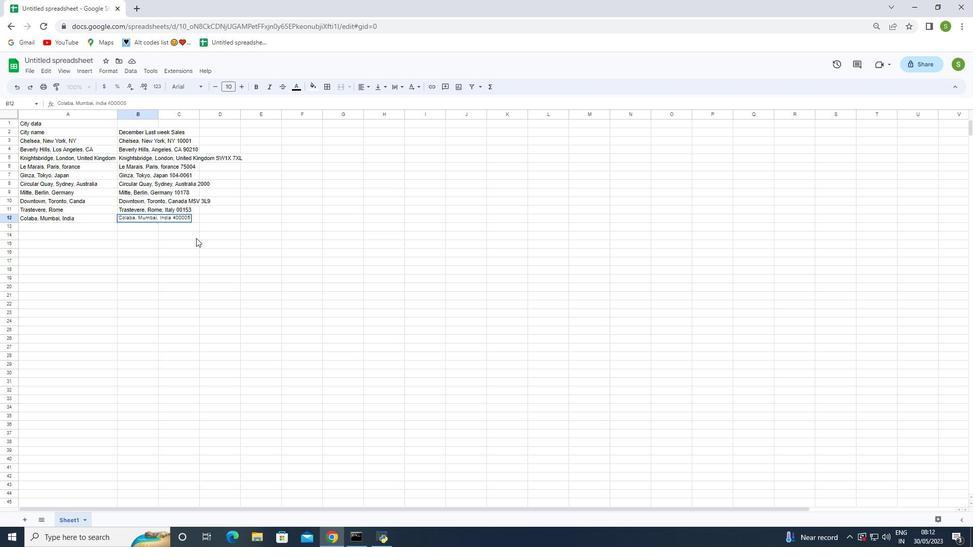 
Action: Mouse pressed left at (197, 246)
Screenshot: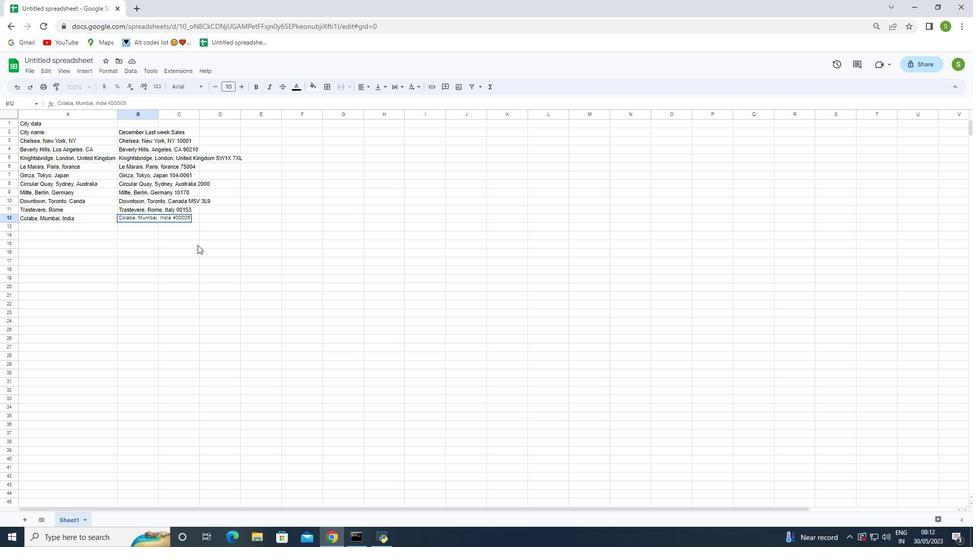 
Action: Mouse moved to (28, 71)
Screenshot: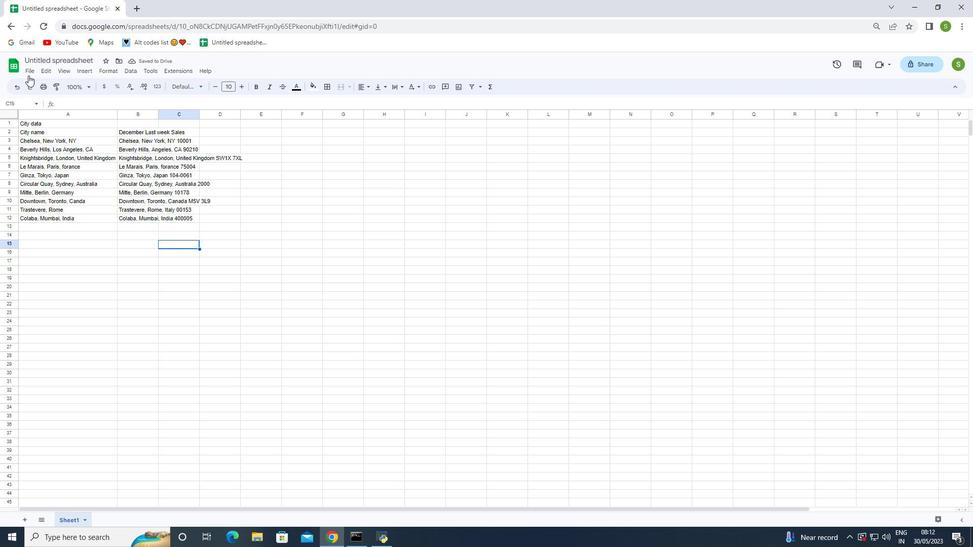 
Action: Mouse pressed left at (28, 71)
Screenshot: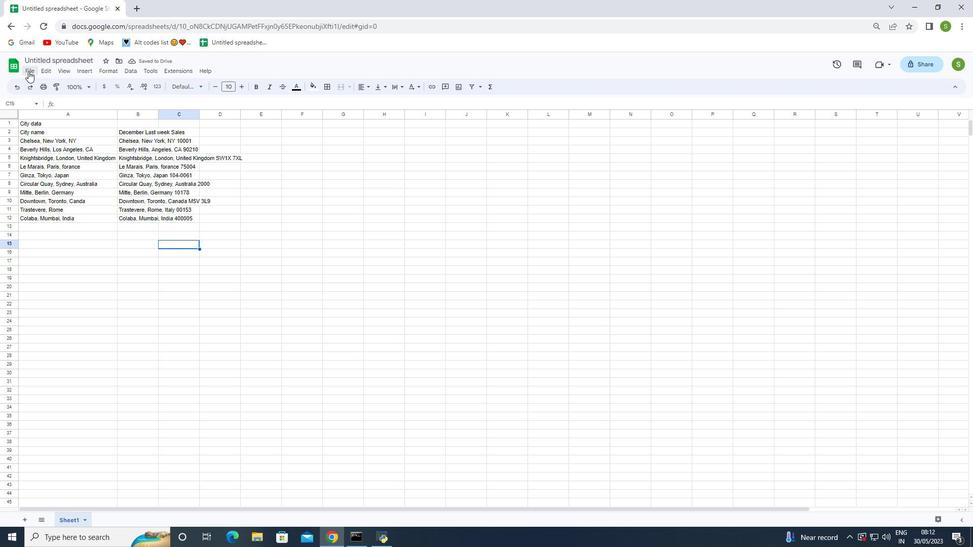 
Action: Mouse moved to (47, 193)
Screenshot: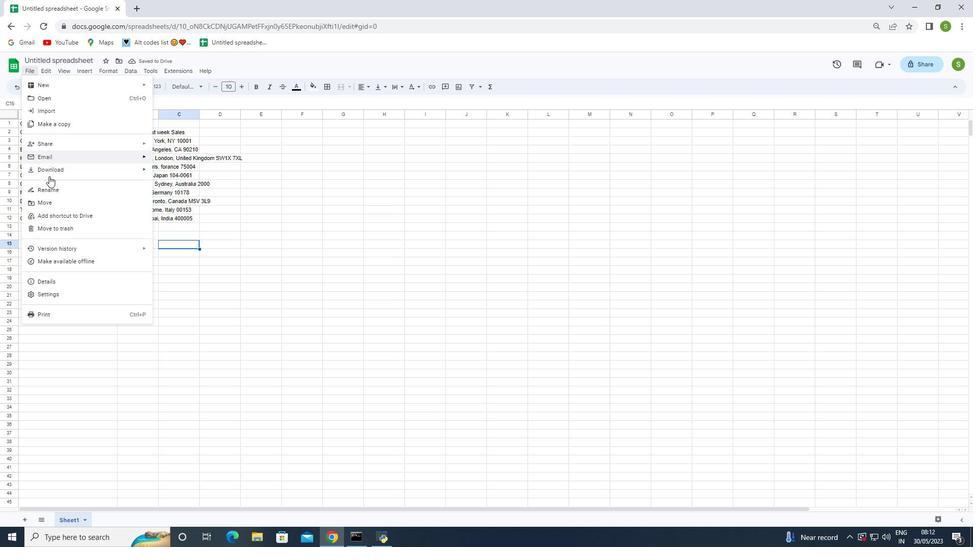 
Action: Mouse pressed left at (47, 193)
Screenshot: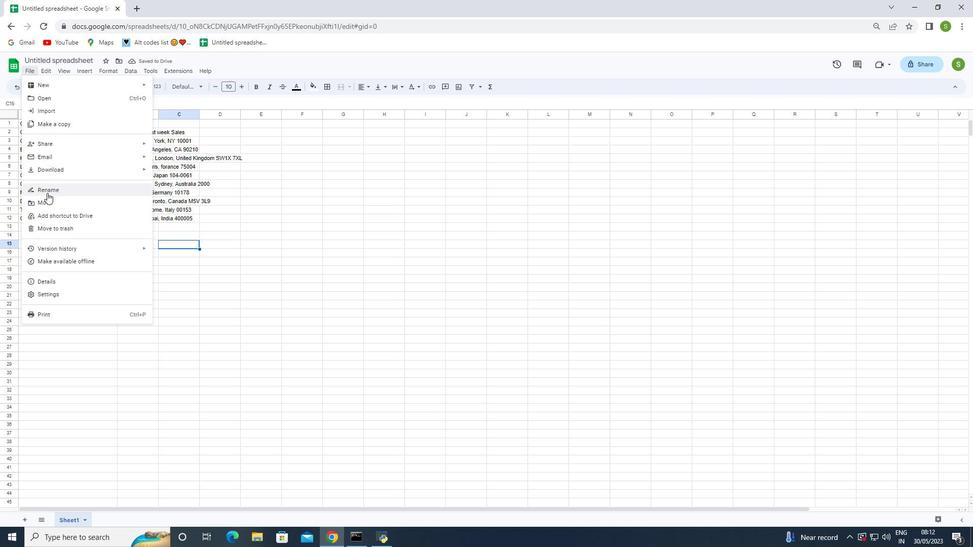 
Action: Mouse moved to (110, 301)
Screenshot: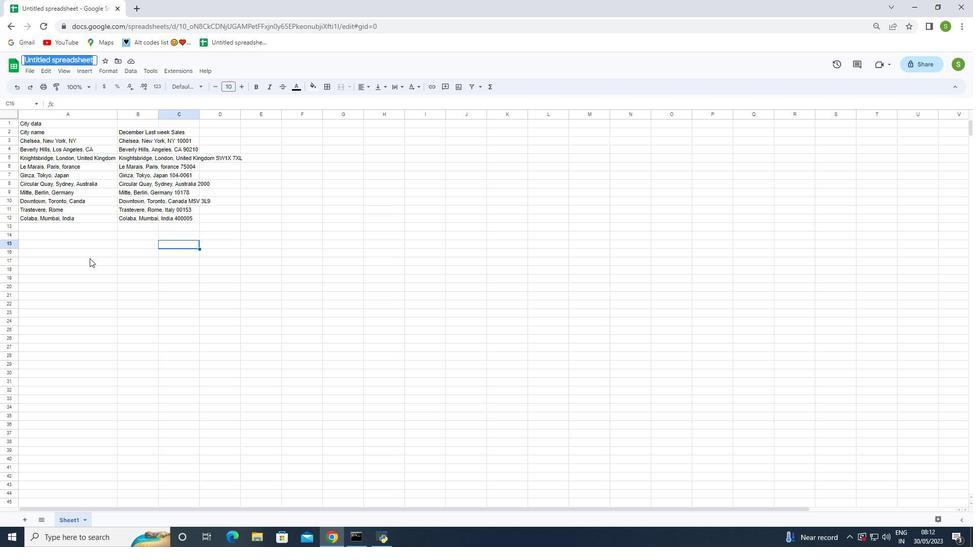 
Action: Key pressed <Key.backspace>auditing<Key.shift>Sales<Key.shift><Key.shift><Key.shift>By<Key.shift>Customer<Key.shift_r><Key.shift_r><Key.shift_r><Key.shift_r><Key.shift_r><Key.shift_r><Key.shift_r>_2024
Screenshot: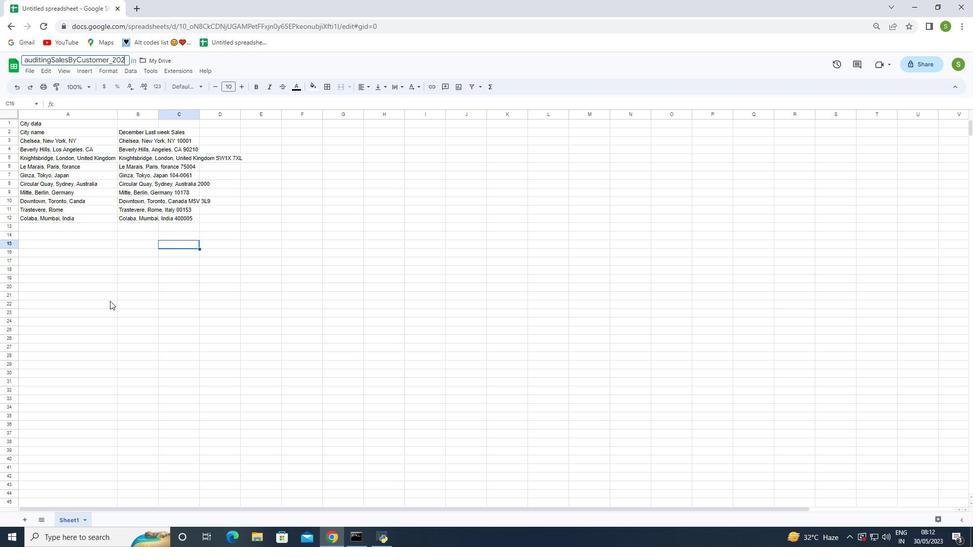 
Action: Mouse moved to (115, 290)
Screenshot: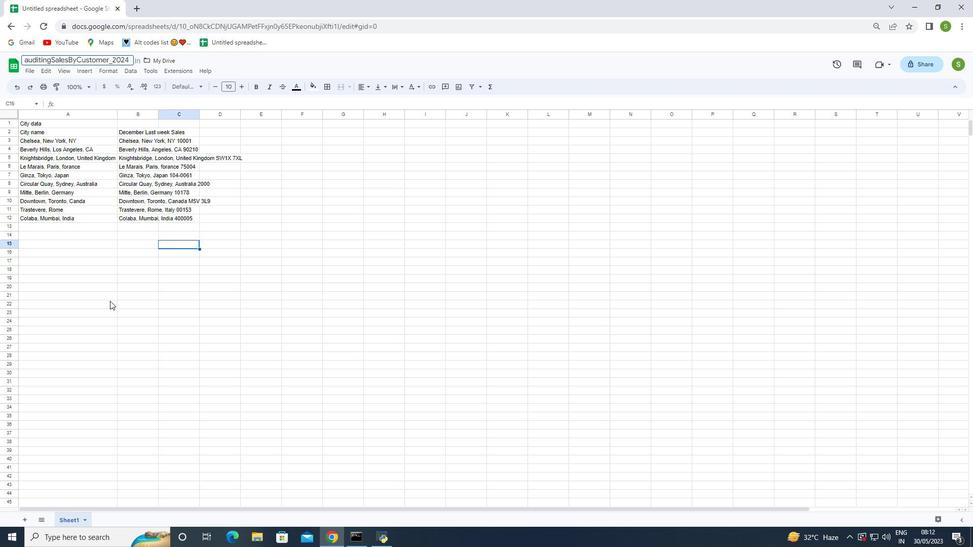 
Action: Key pressed <Key.enter>
Screenshot: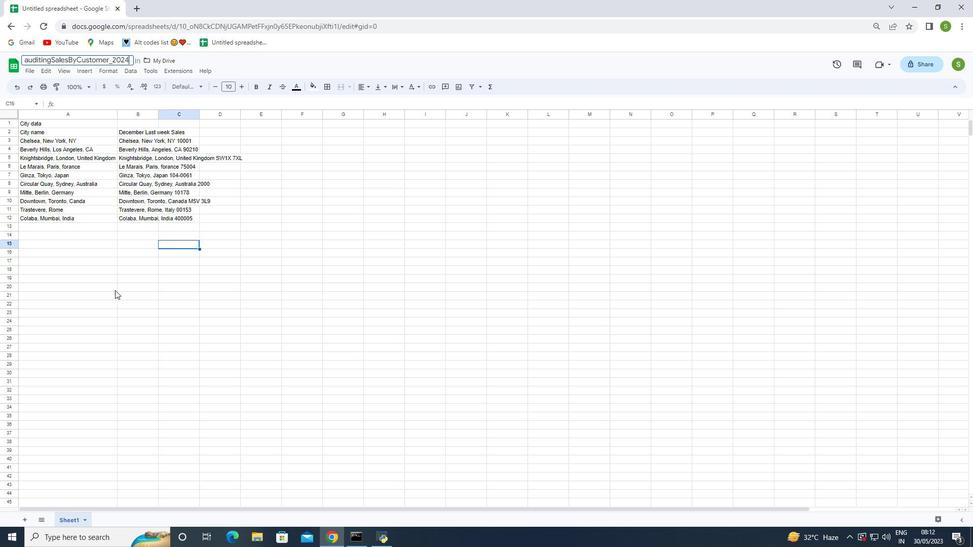 
Action: Mouse moved to (185, 239)
Screenshot: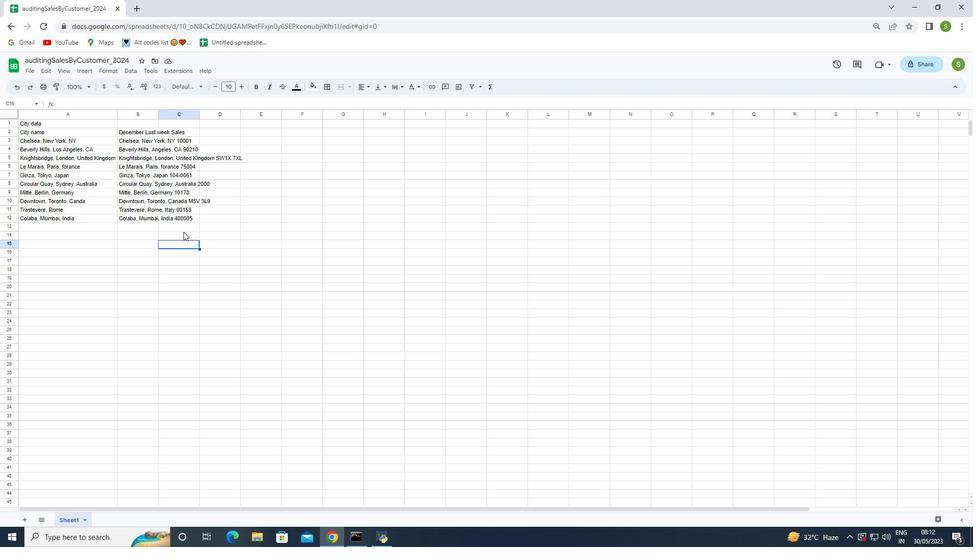 
